 Task: Reply to email with the signature Amy Taylor with the subject 'Question regarding a project' from softage.1@softage.net with the message 'Can you please provide more information about the new HR policies?'
Action: Mouse moved to (1170, 278)
Screenshot: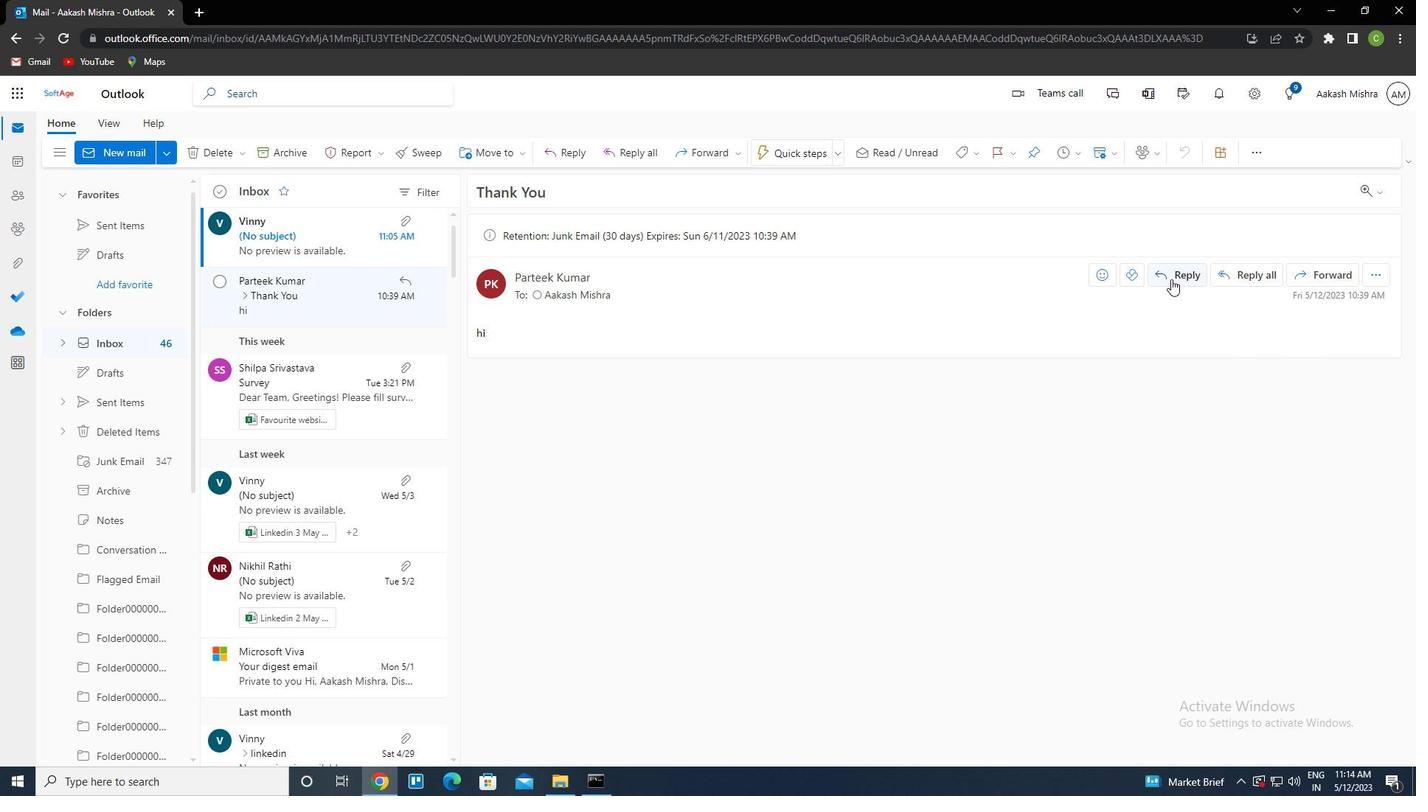 
Action: Mouse pressed left at (1170, 278)
Screenshot: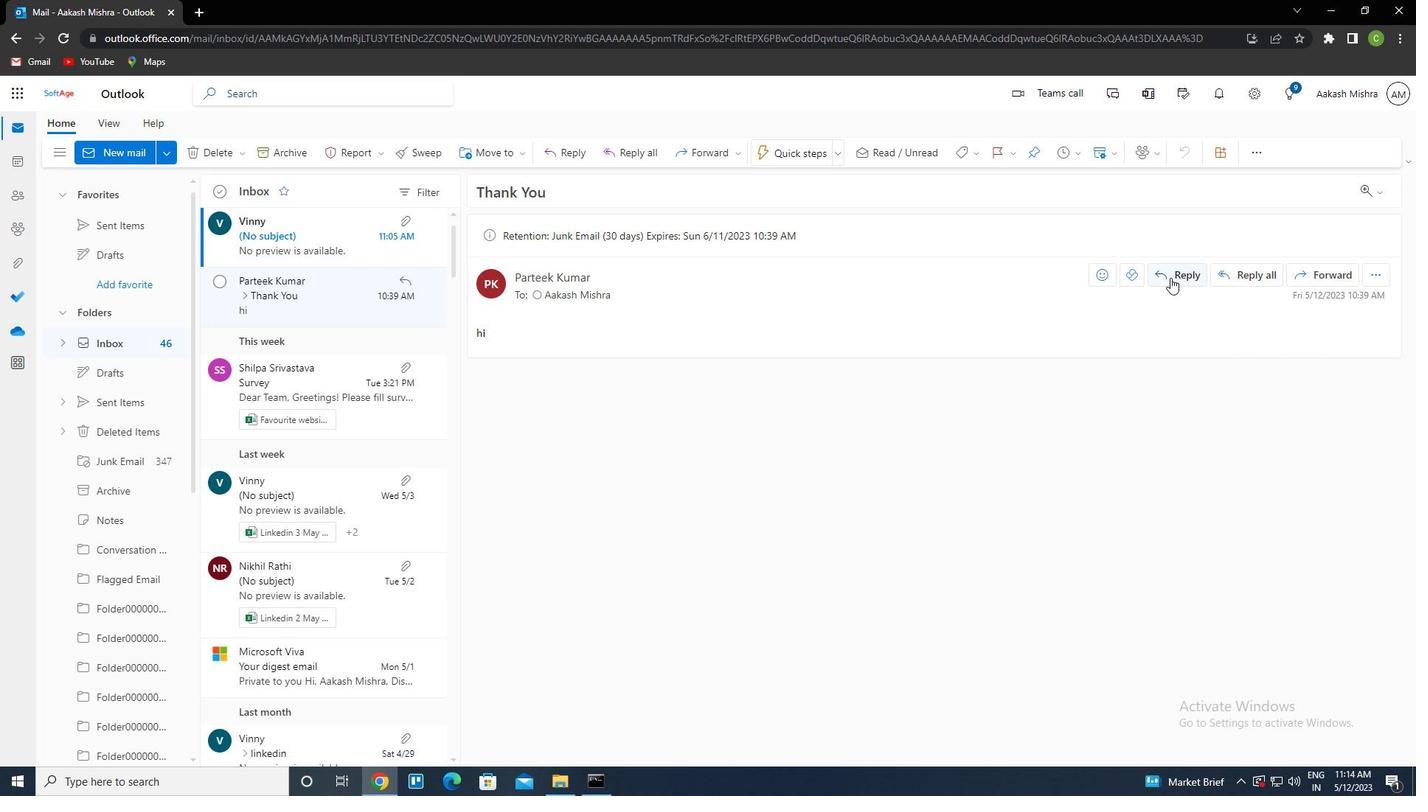 
Action: Mouse moved to (952, 157)
Screenshot: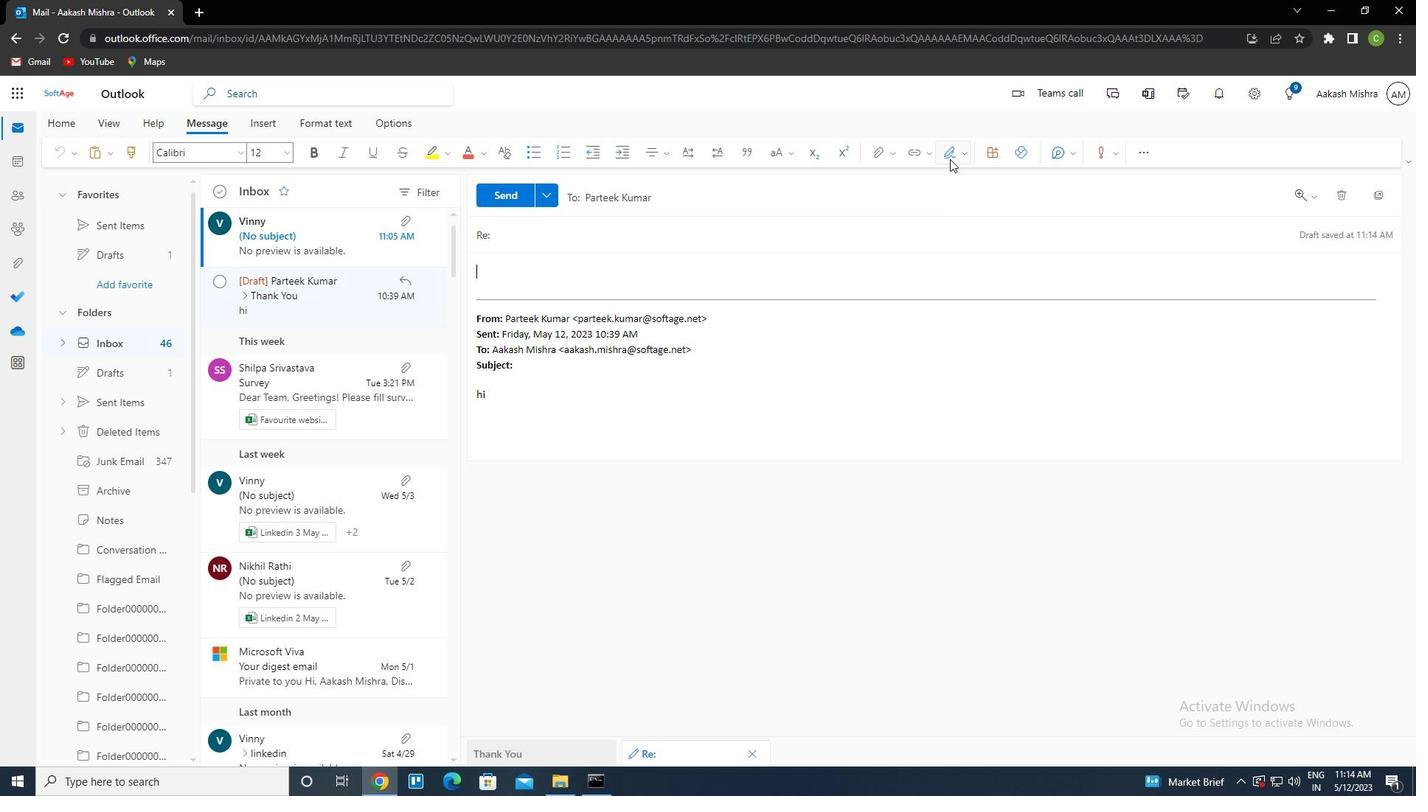 
Action: Mouse pressed left at (952, 157)
Screenshot: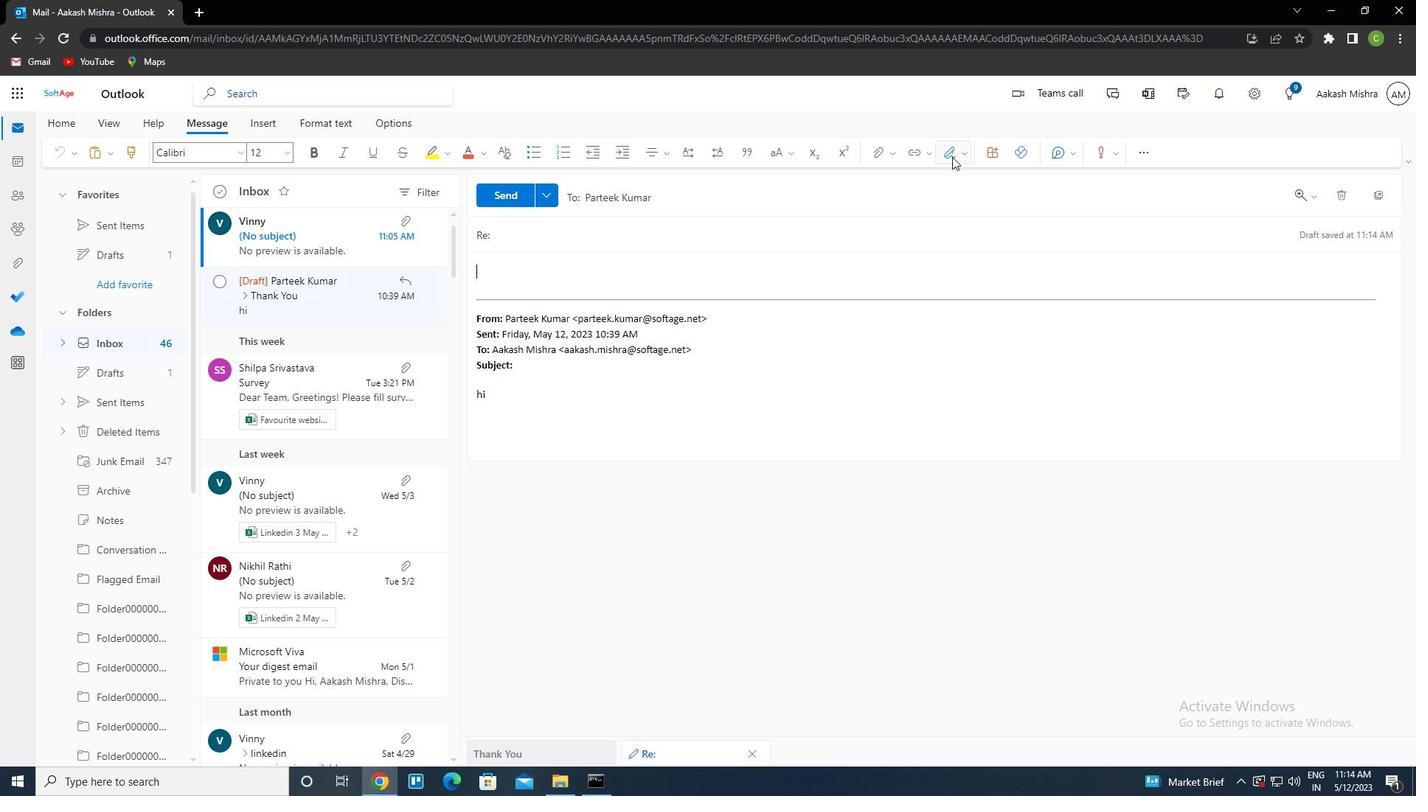 
Action: Mouse moved to (911, 405)
Screenshot: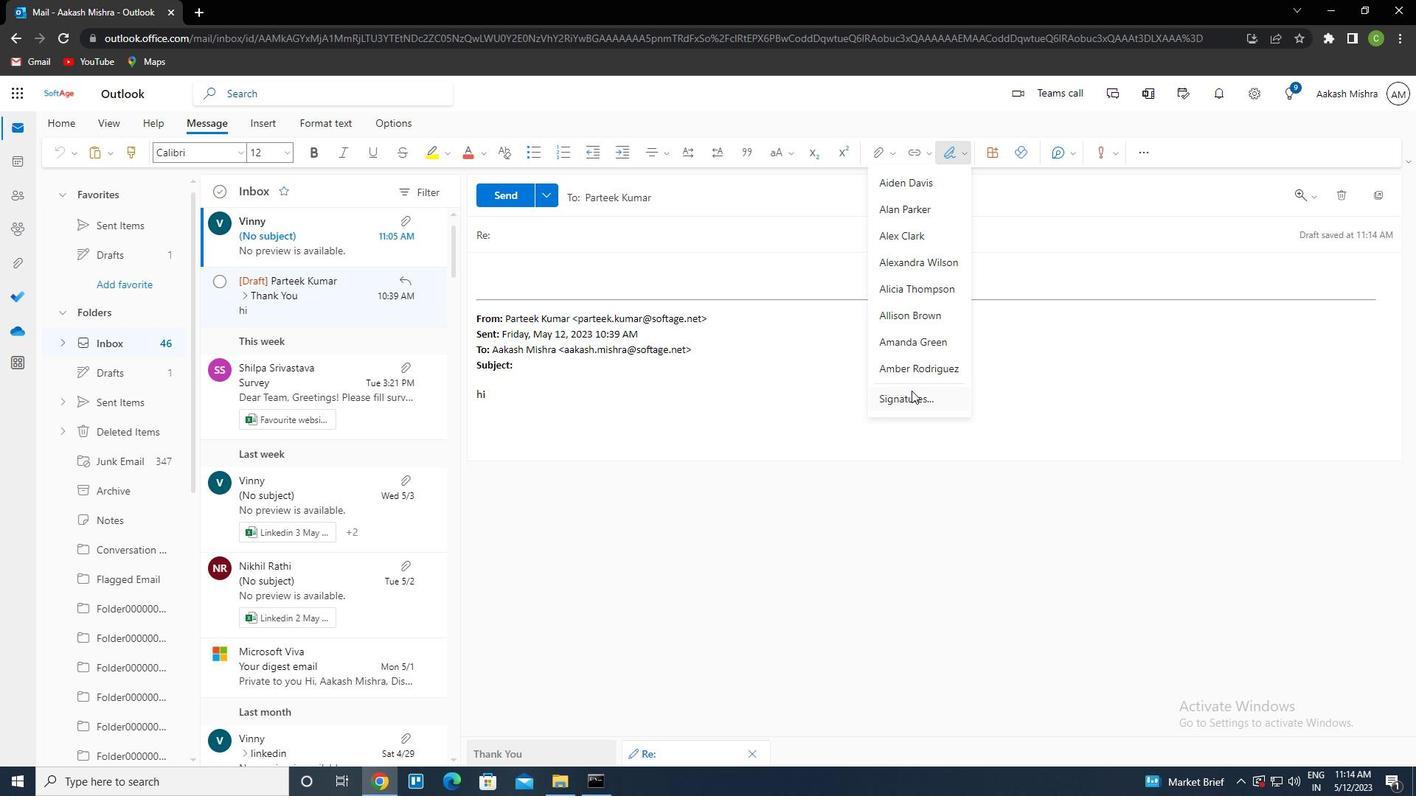 
Action: Mouse pressed left at (911, 405)
Screenshot: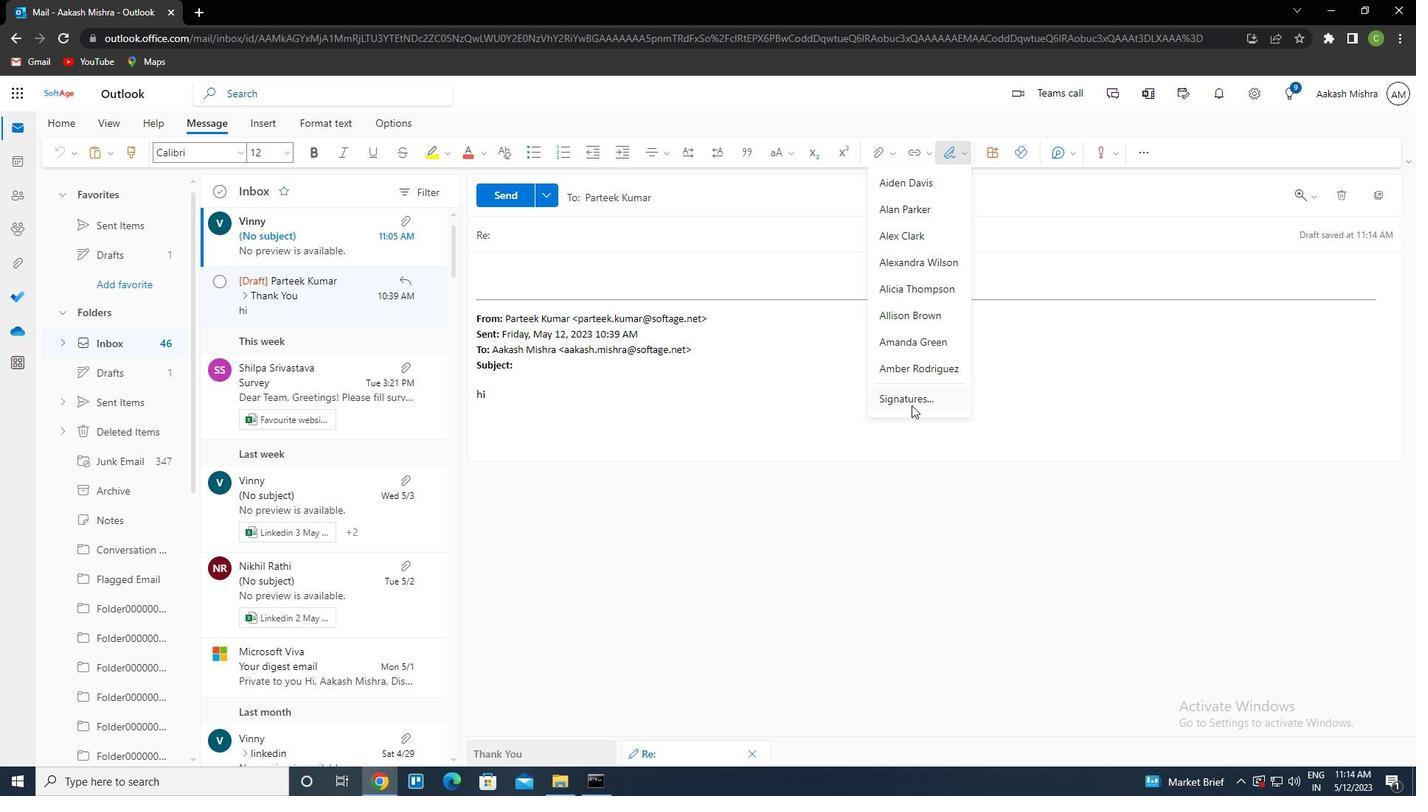 
Action: Mouse moved to (606, 245)
Screenshot: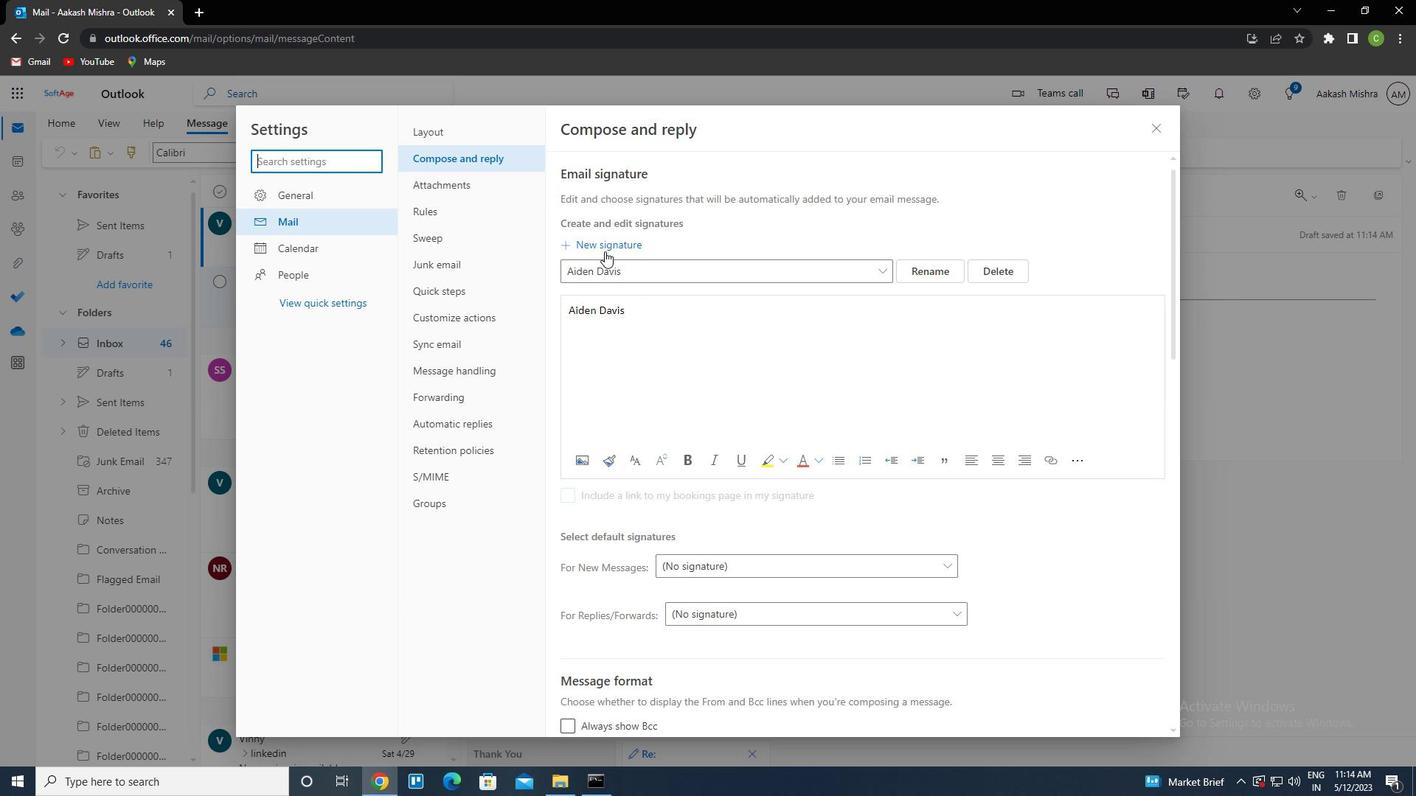 
Action: Mouse pressed left at (606, 245)
Screenshot: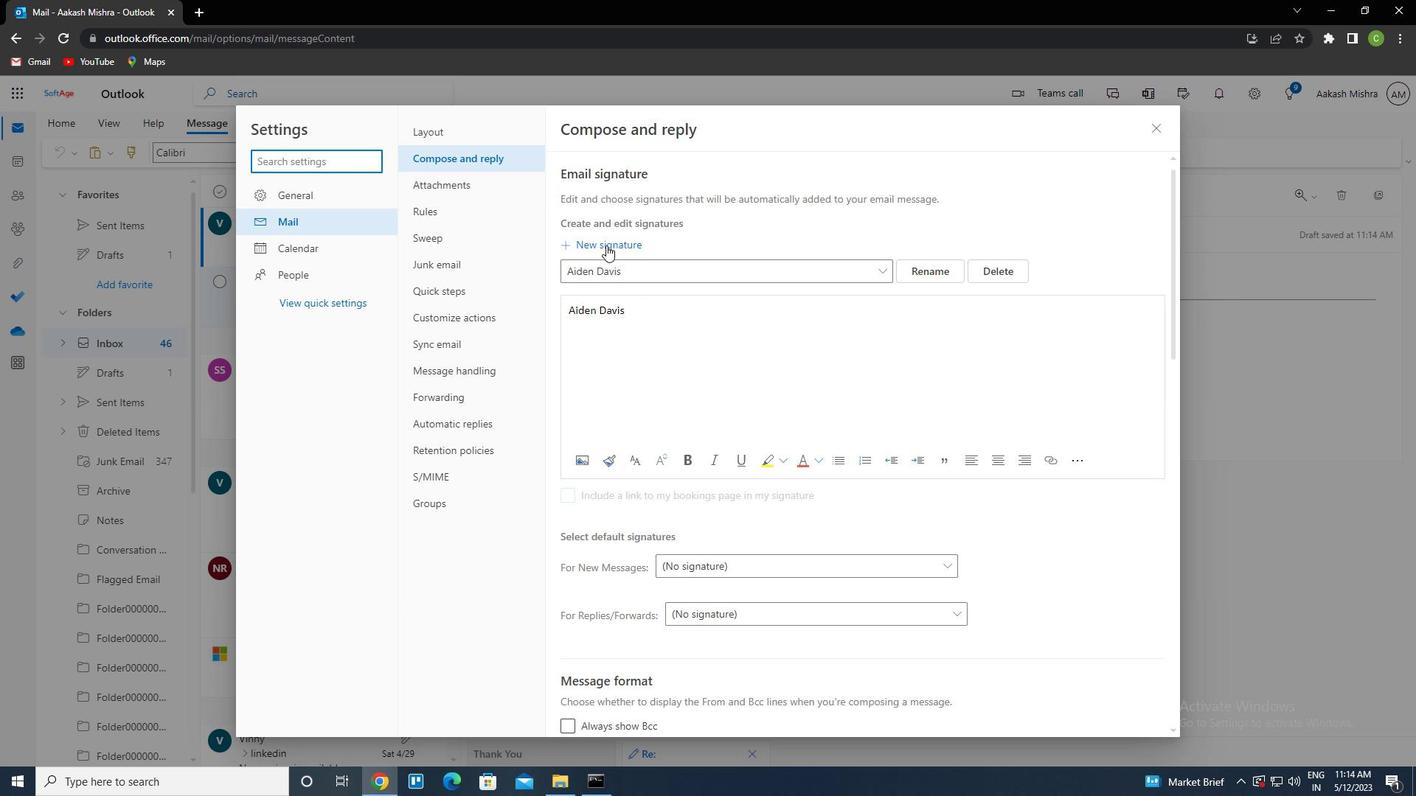 
Action: Mouse moved to (633, 266)
Screenshot: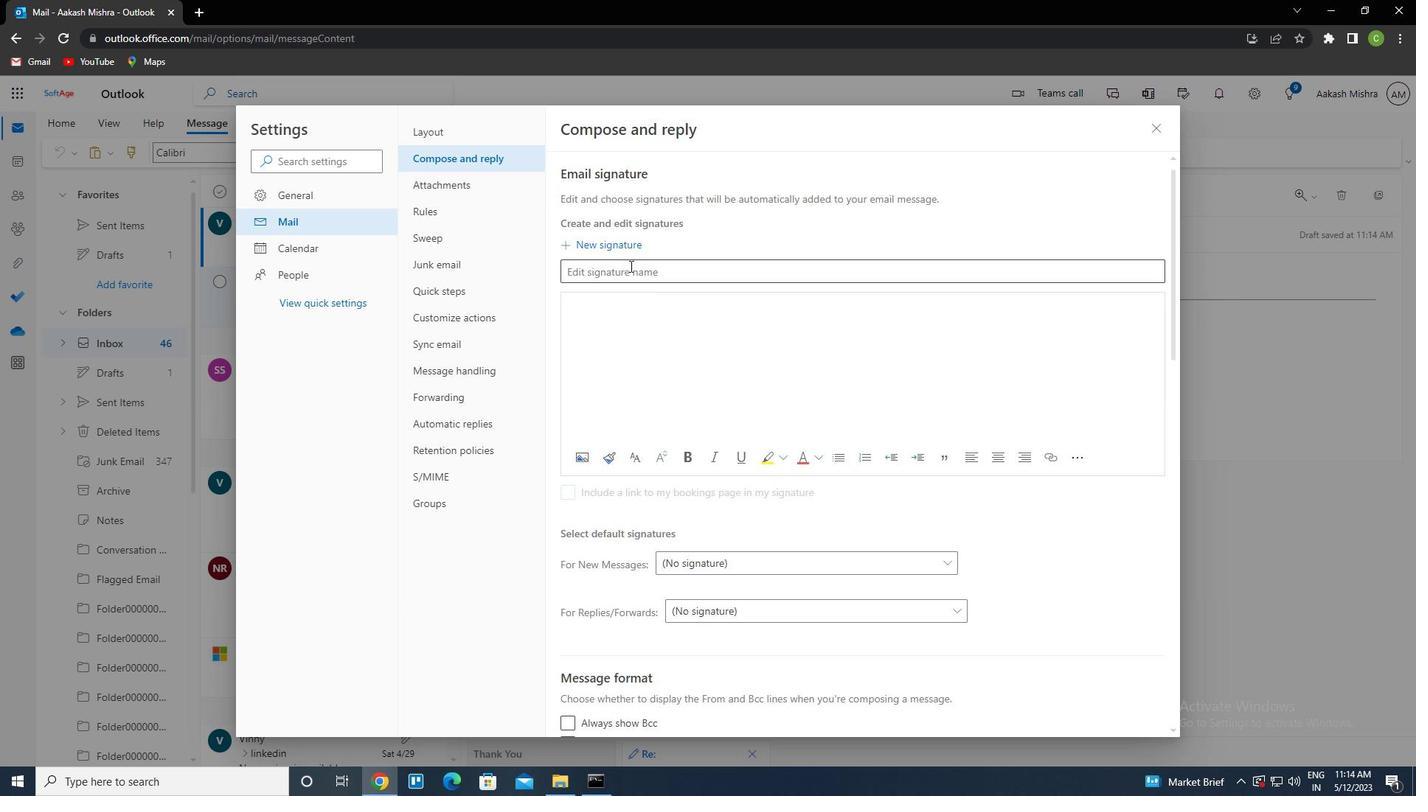 
Action: Mouse pressed left at (633, 266)
Screenshot: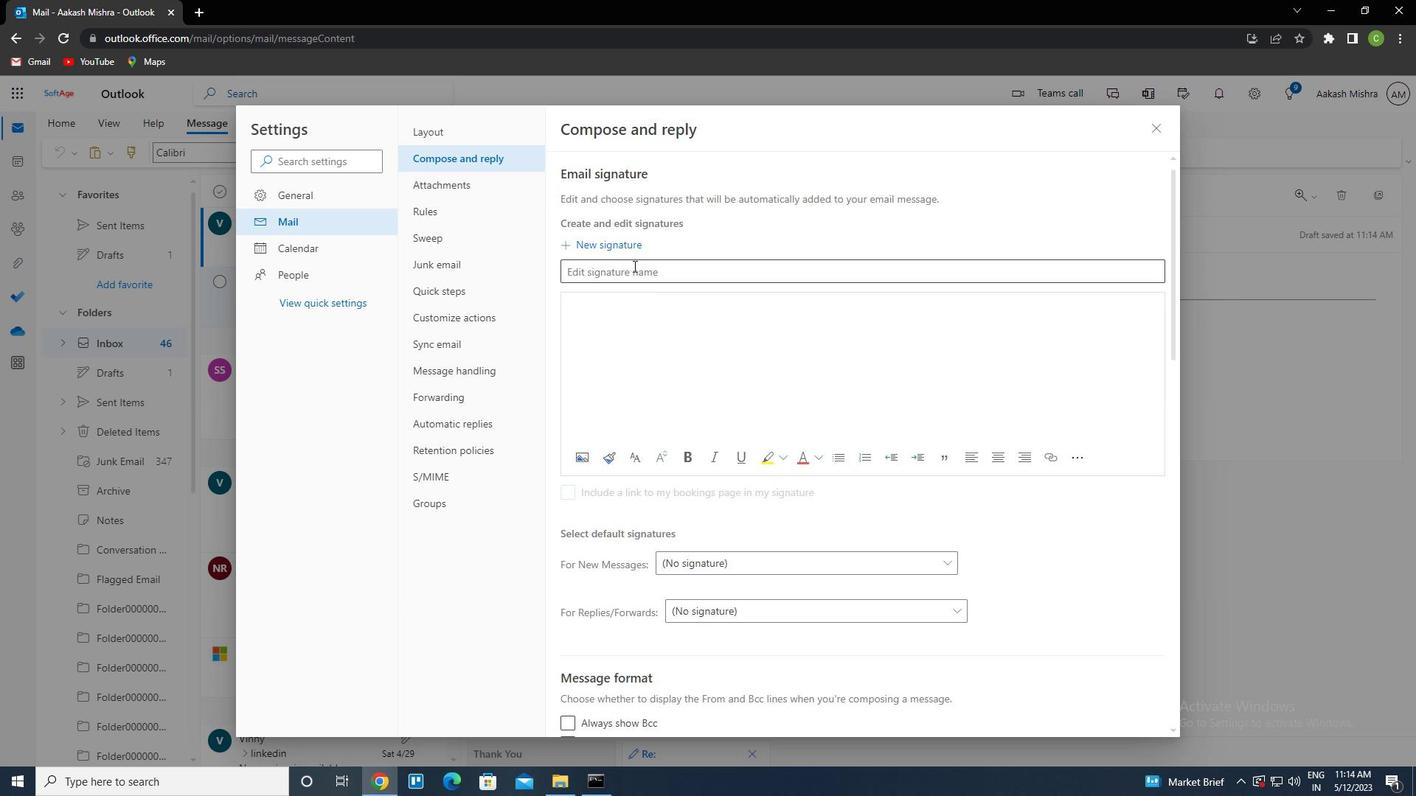 
Action: Key pressed <Key.caps_lock><Key.caps_lock>a<Key.caps_lock>my<Key.space><Key.caps_lock>t<Key.caps_lock>aylor
Screenshot: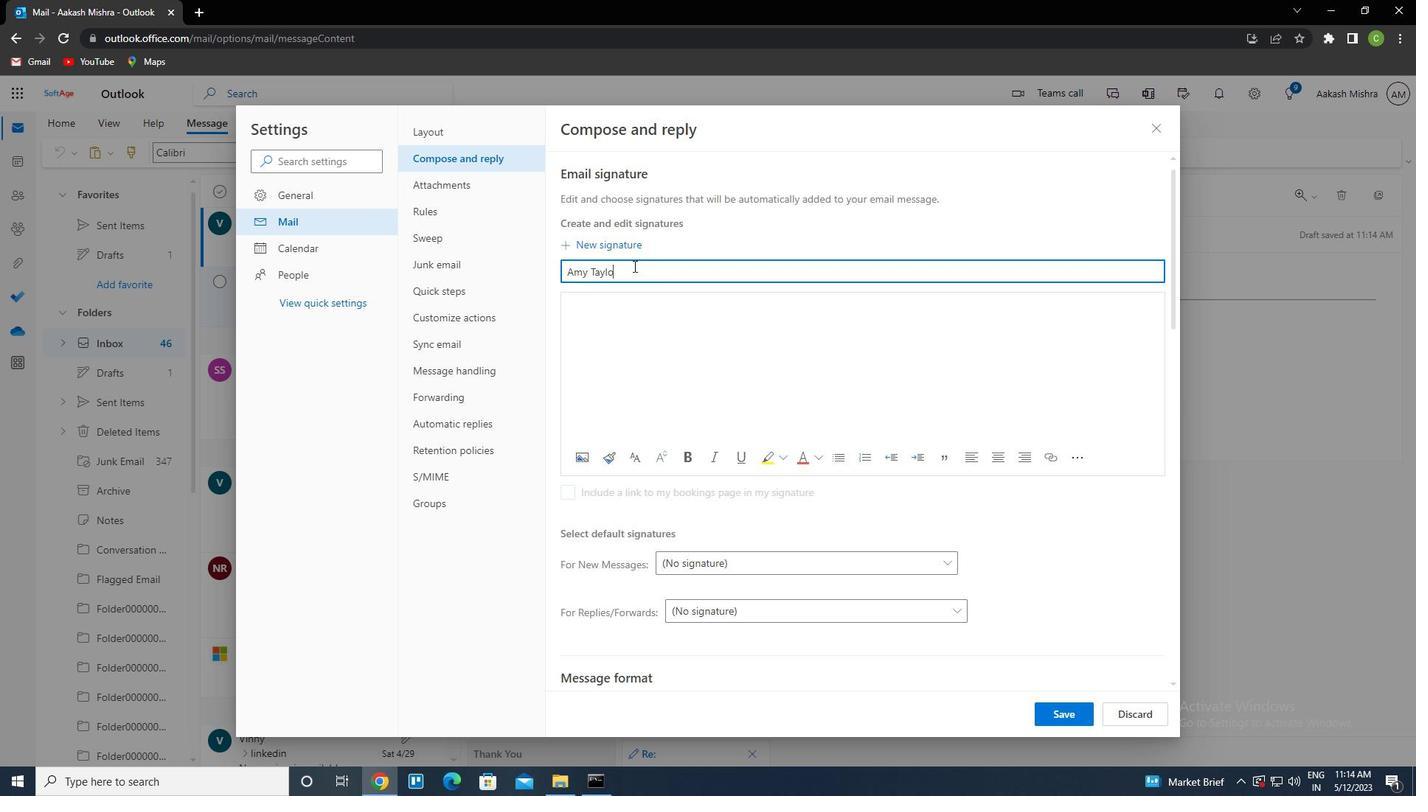 
Action: Mouse moved to (617, 315)
Screenshot: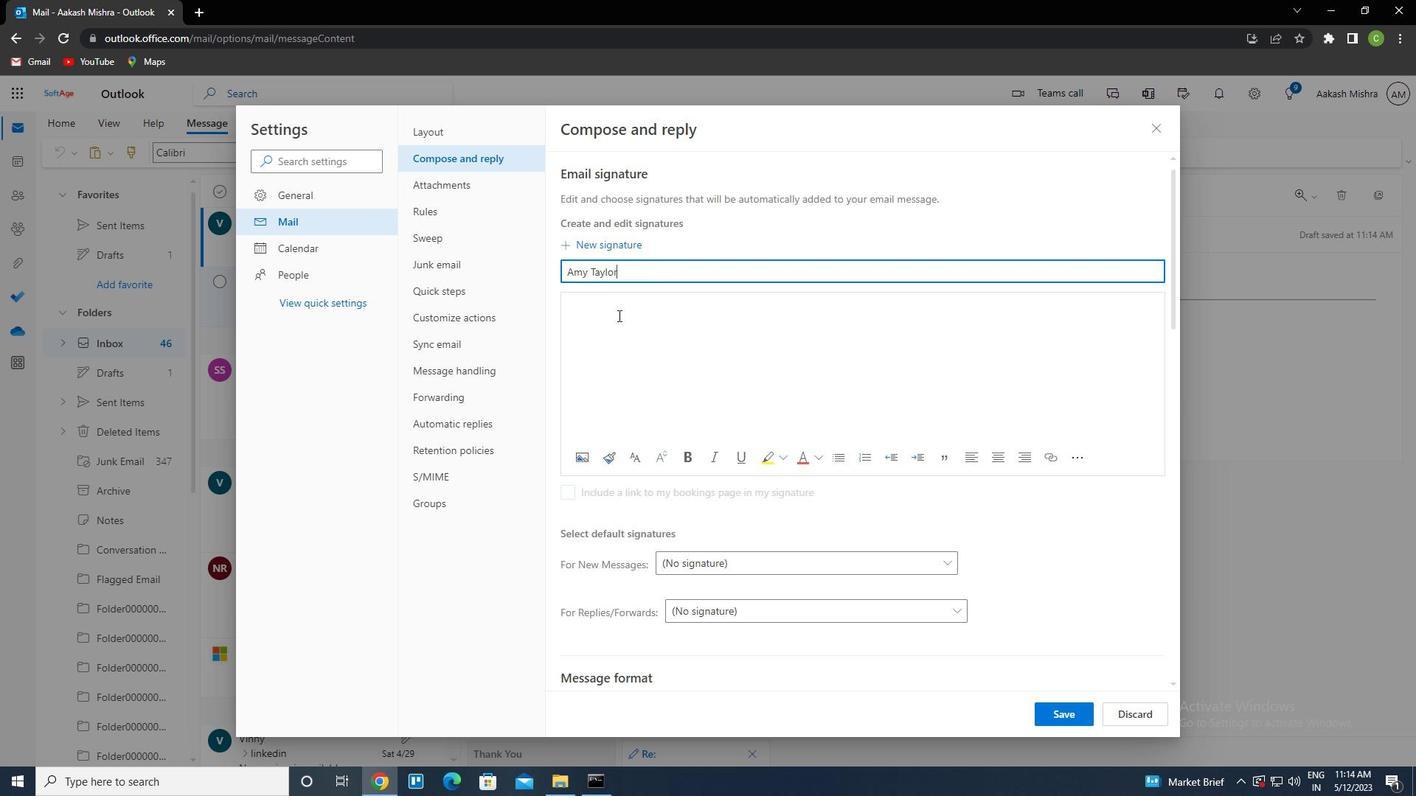 
Action: Mouse pressed left at (617, 315)
Screenshot: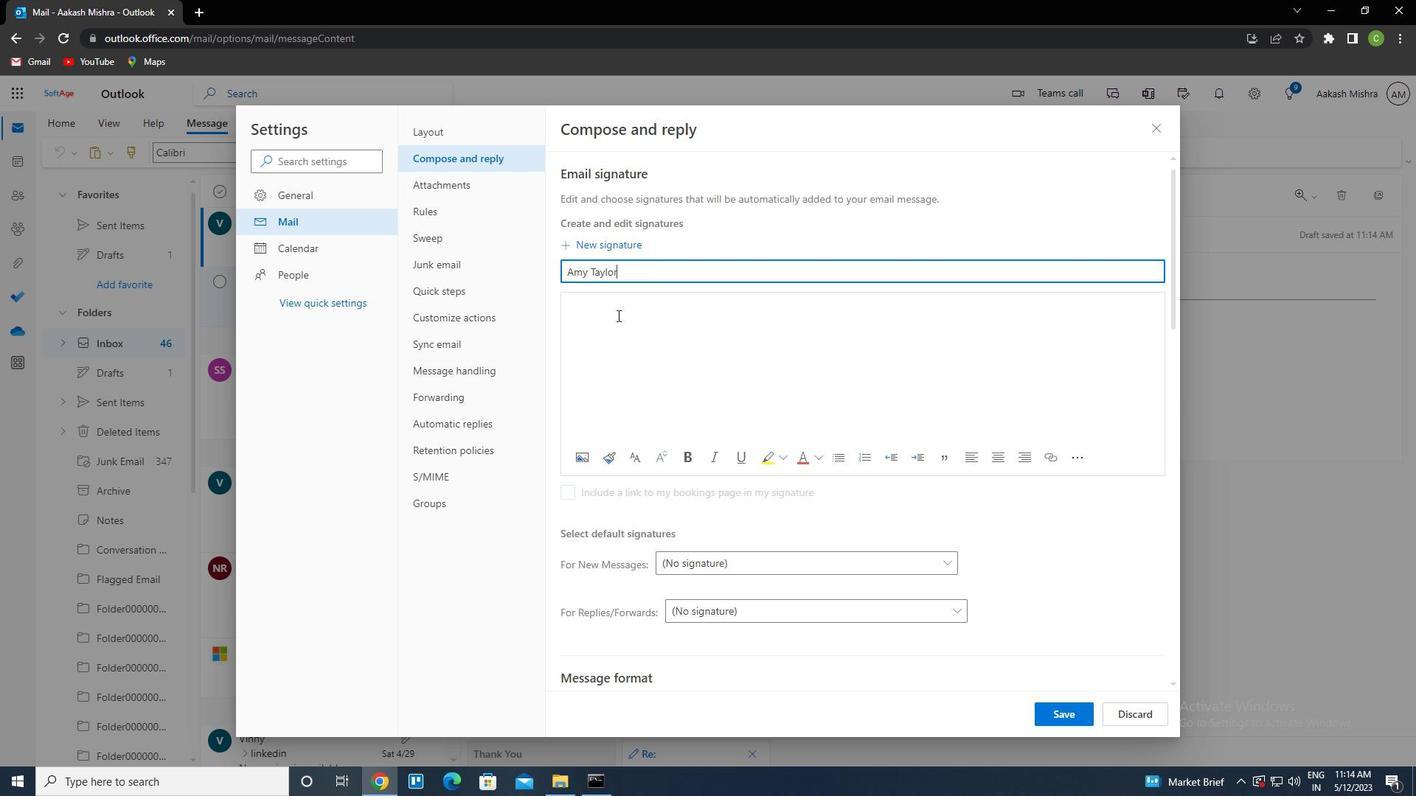 
Action: Key pressed <Key.caps_lock>a<Key.caps_lock>my<Key.space><Key.caps_lock>t<Key.caps_lock>aylor
Screenshot: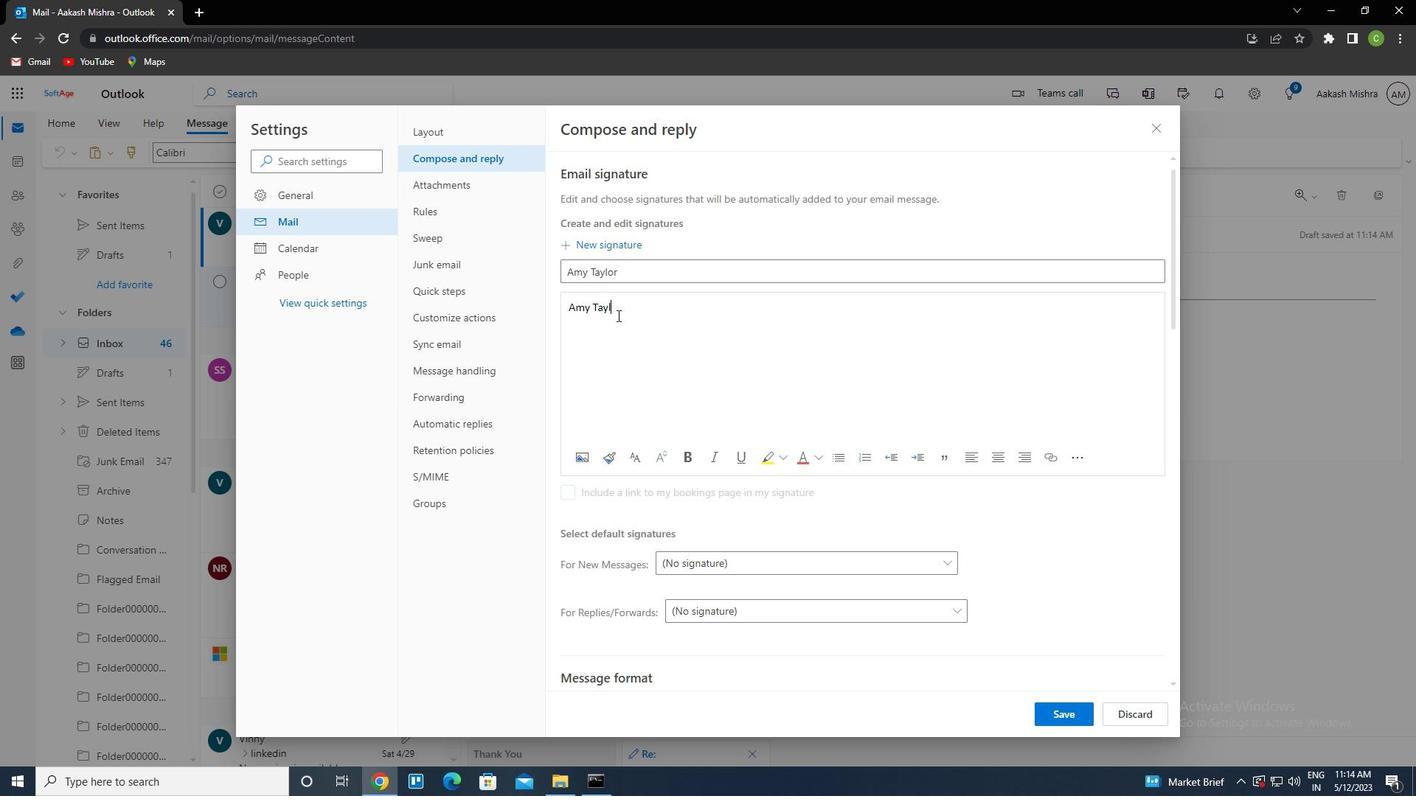 
Action: Mouse moved to (1063, 715)
Screenshot: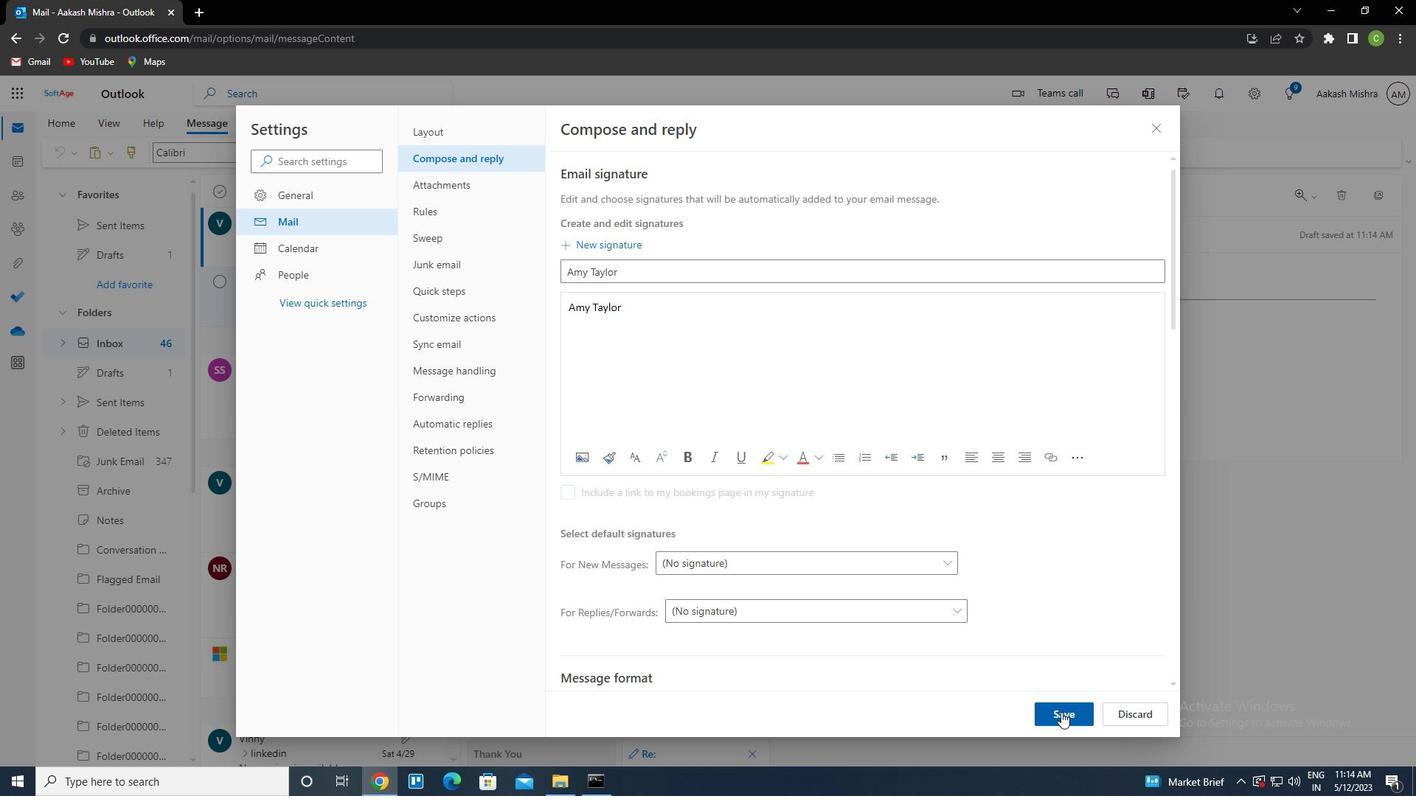 
Action: Mouse pressed left at (1063, 715)
Screenshot: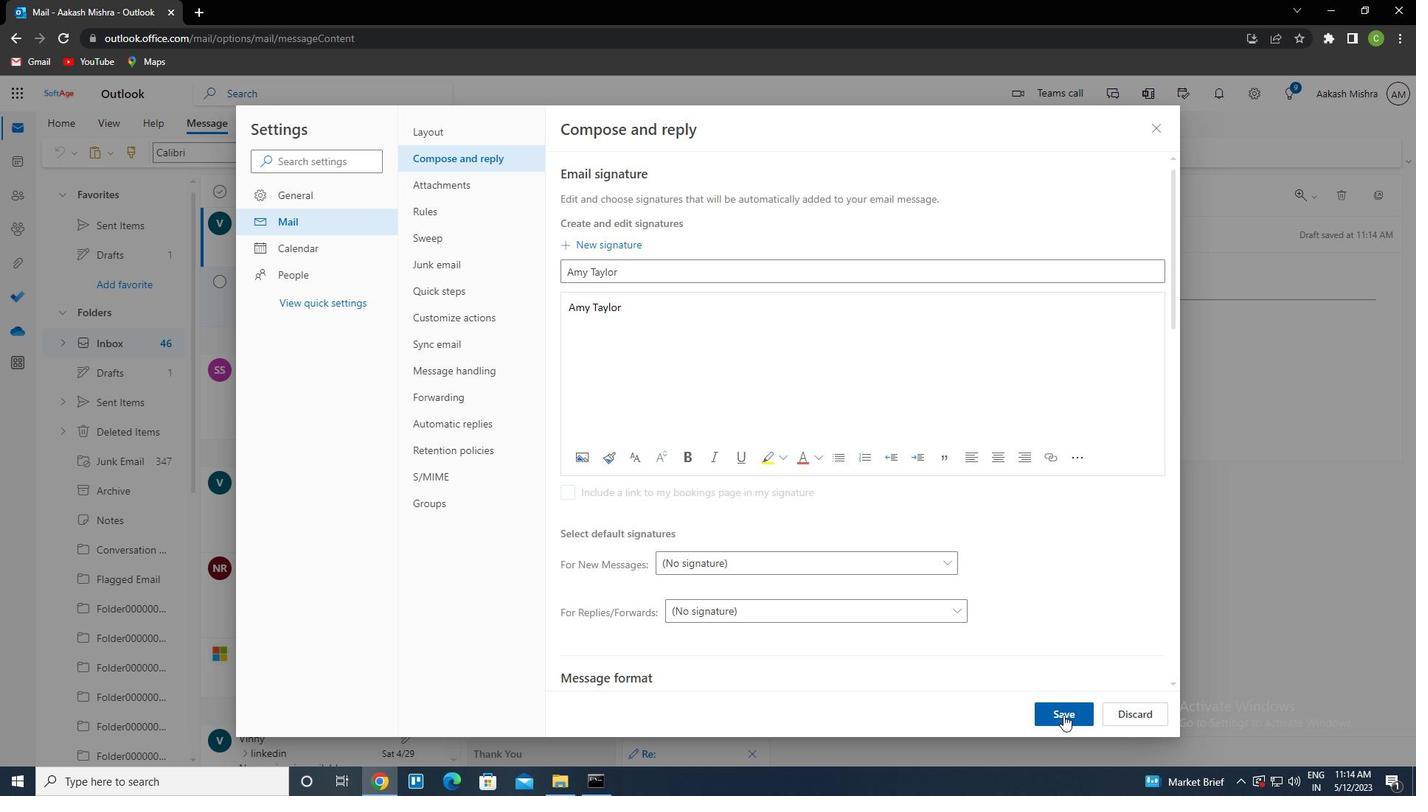 
Action: Mouse moved to (1153, 129)
Screenshot: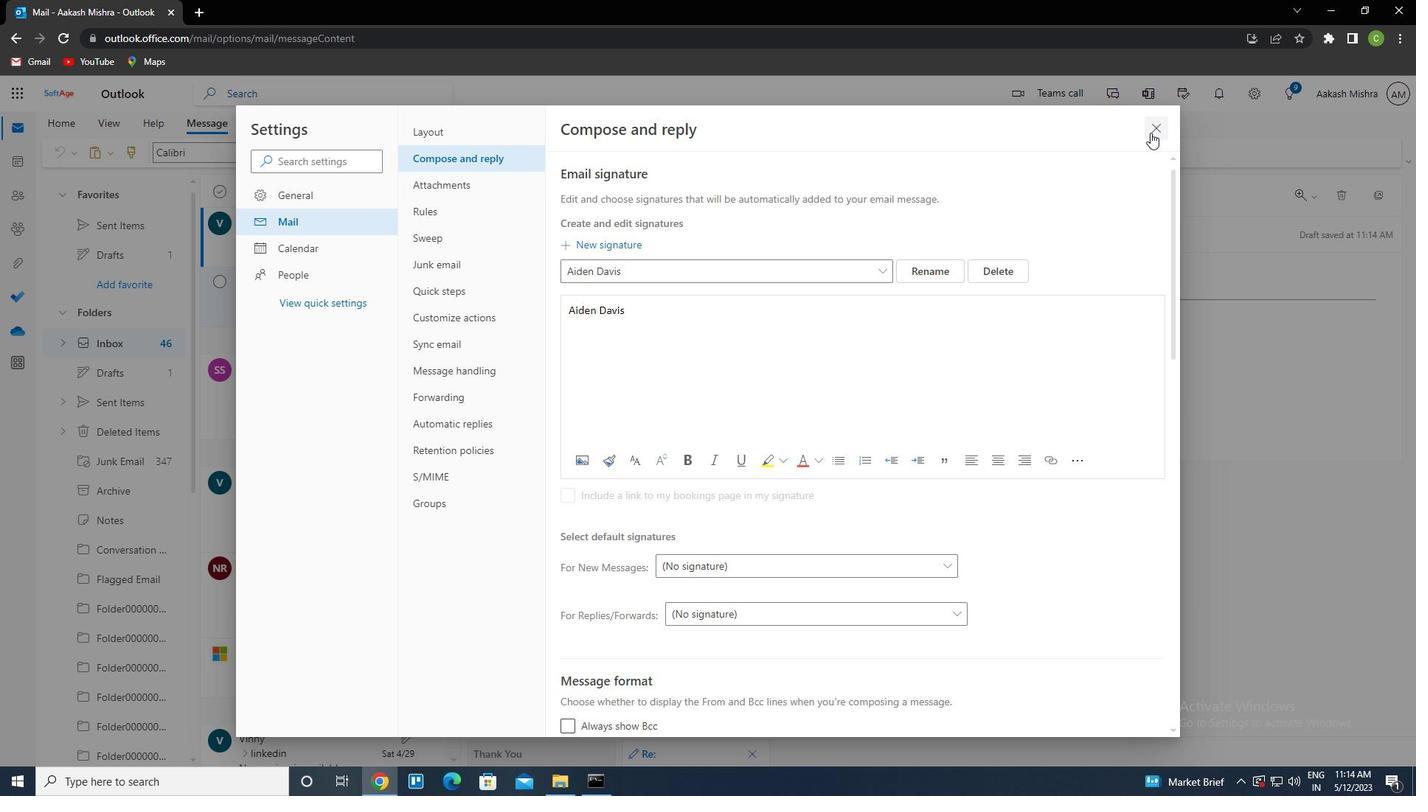 
Action: Mouse pressed left at (1153, 129)
Screenshot: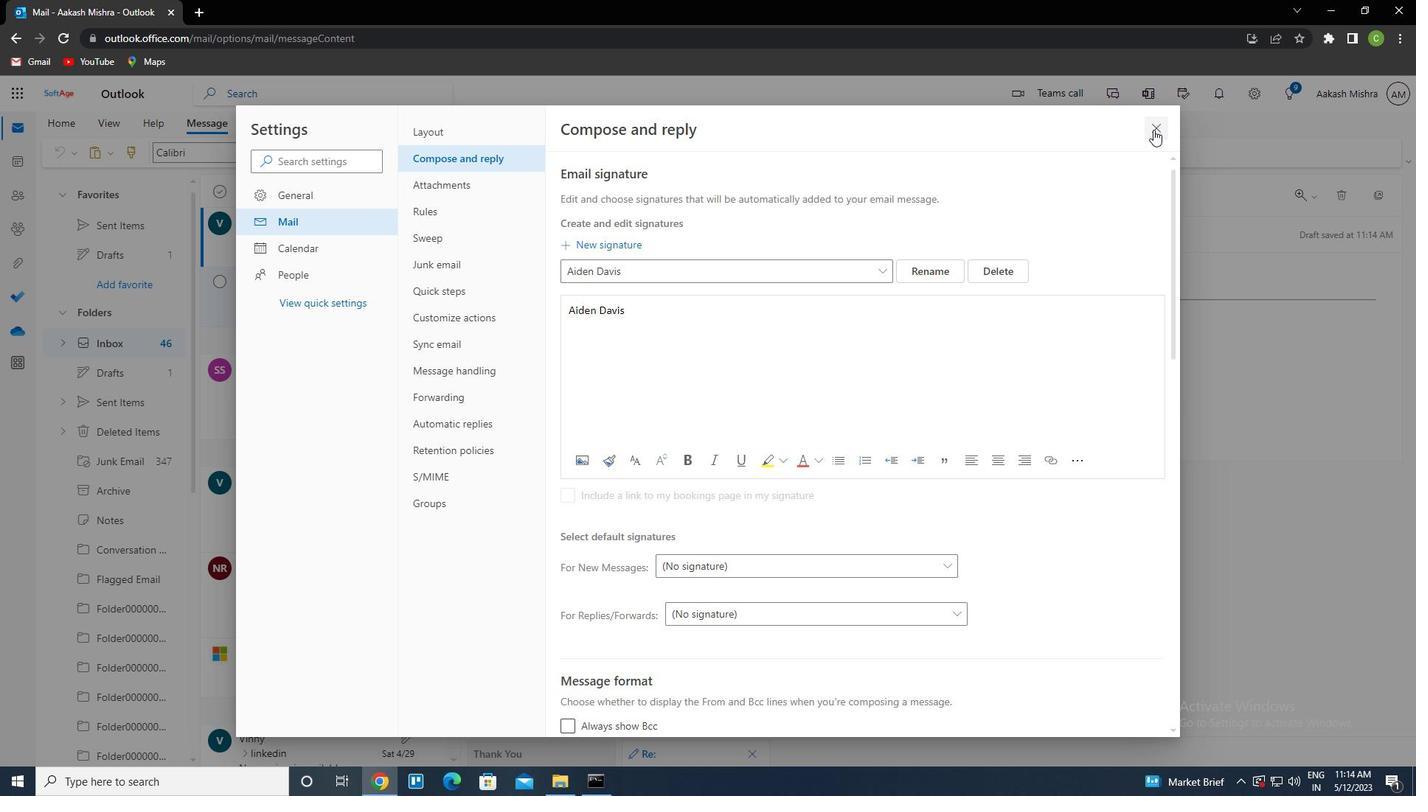 
Action: Mouse moved to (950, 149)
Screenshot: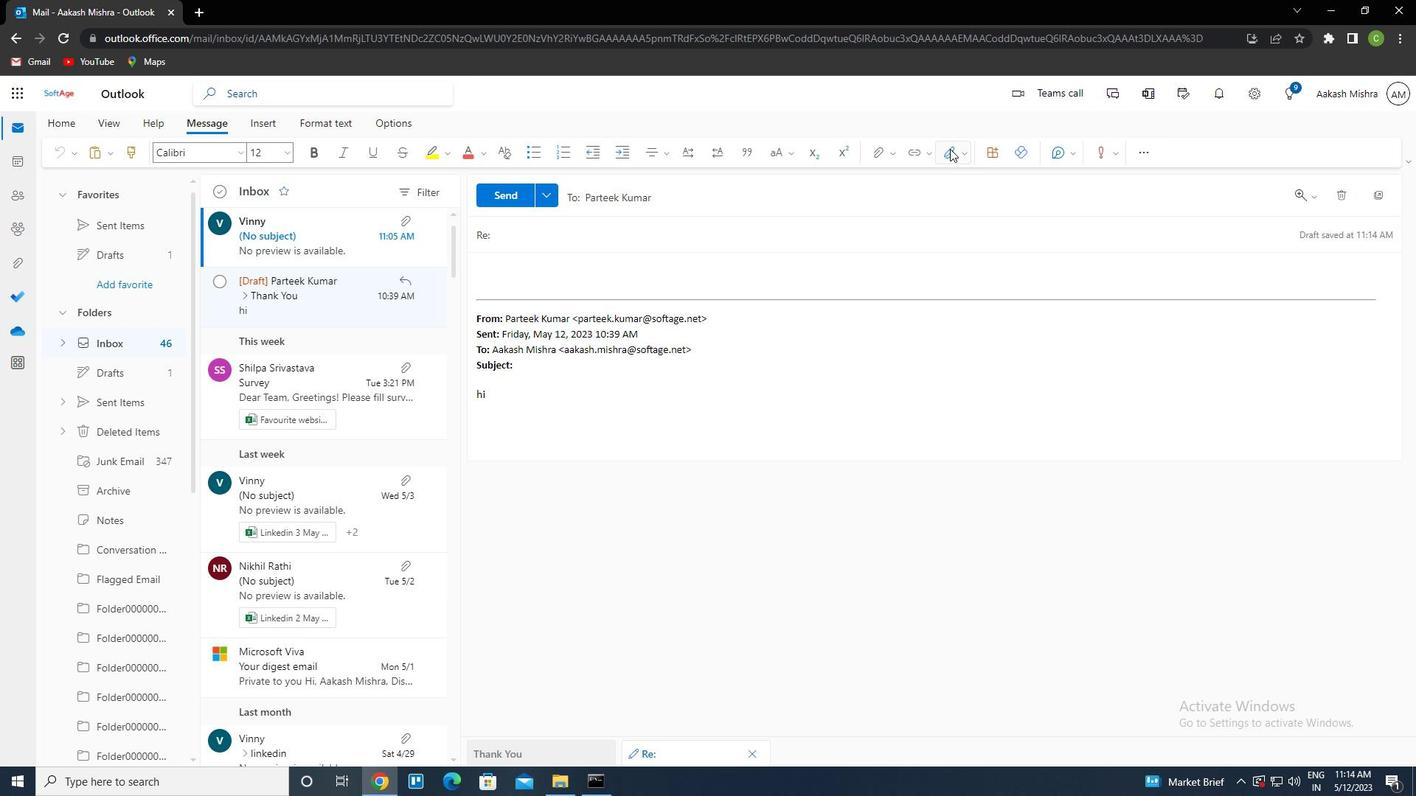 
Action: Mouse pressed left at (950, 149)
Screenshot: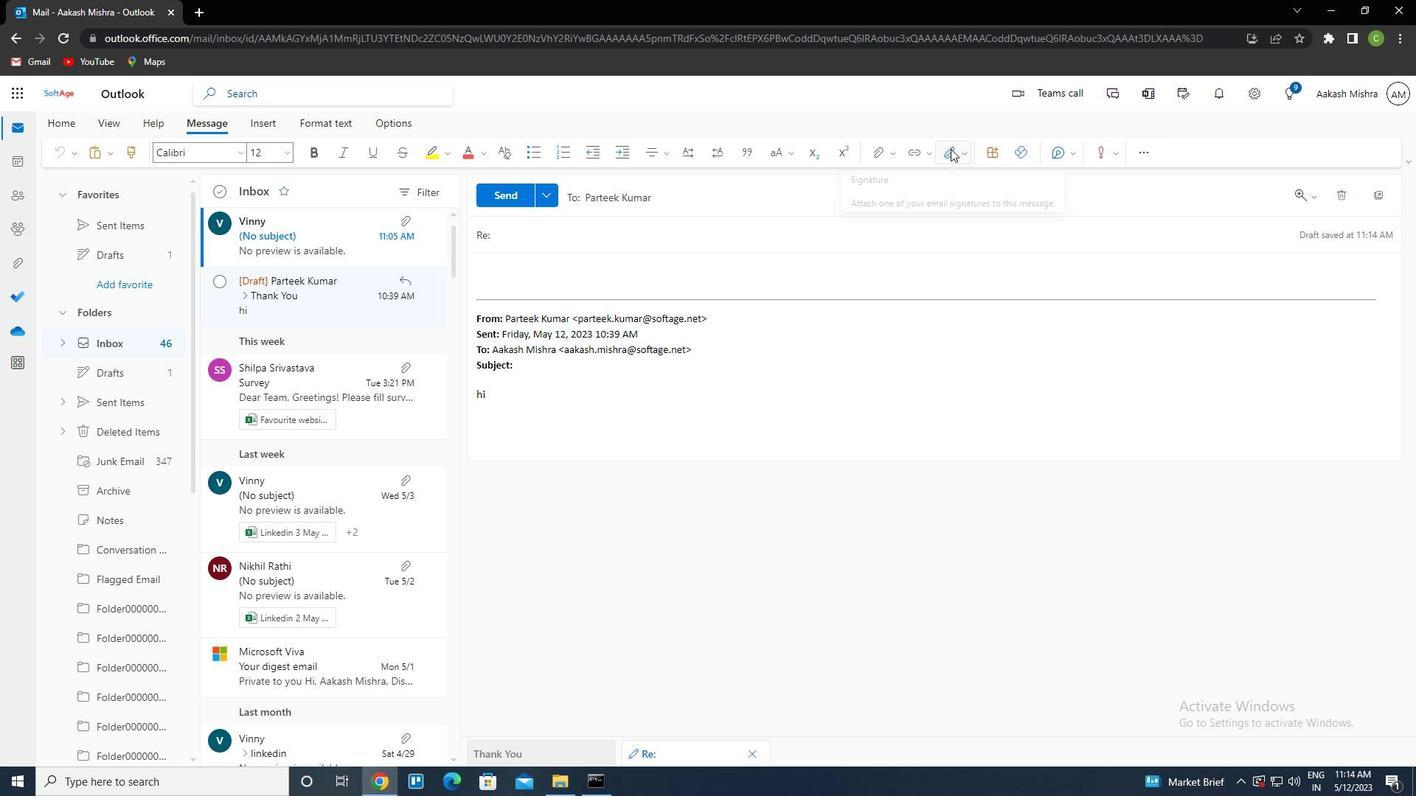 
Action: Mouse moved to (913, 402)
Screenshot: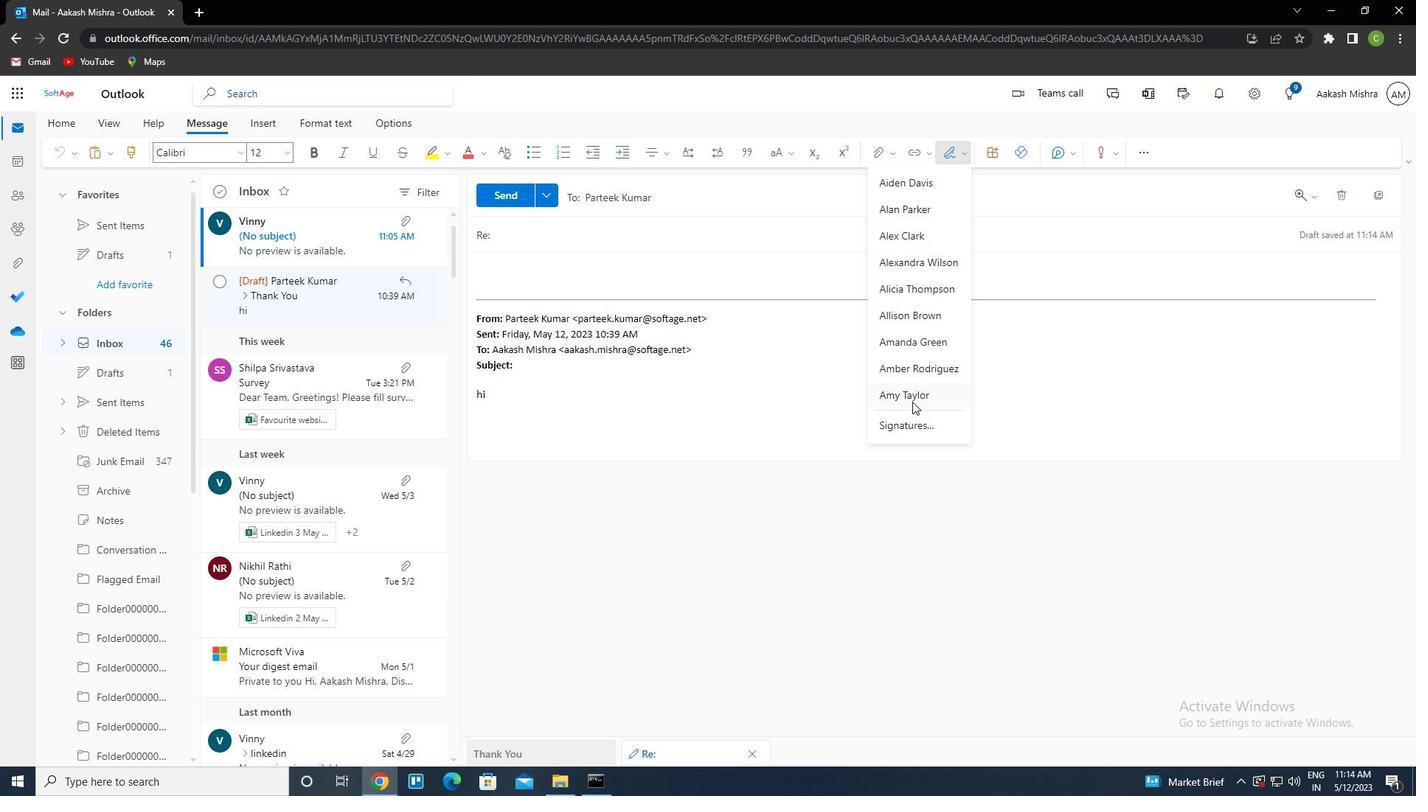 
Action: Mouse pressed left at (913, 402)
Screenshot: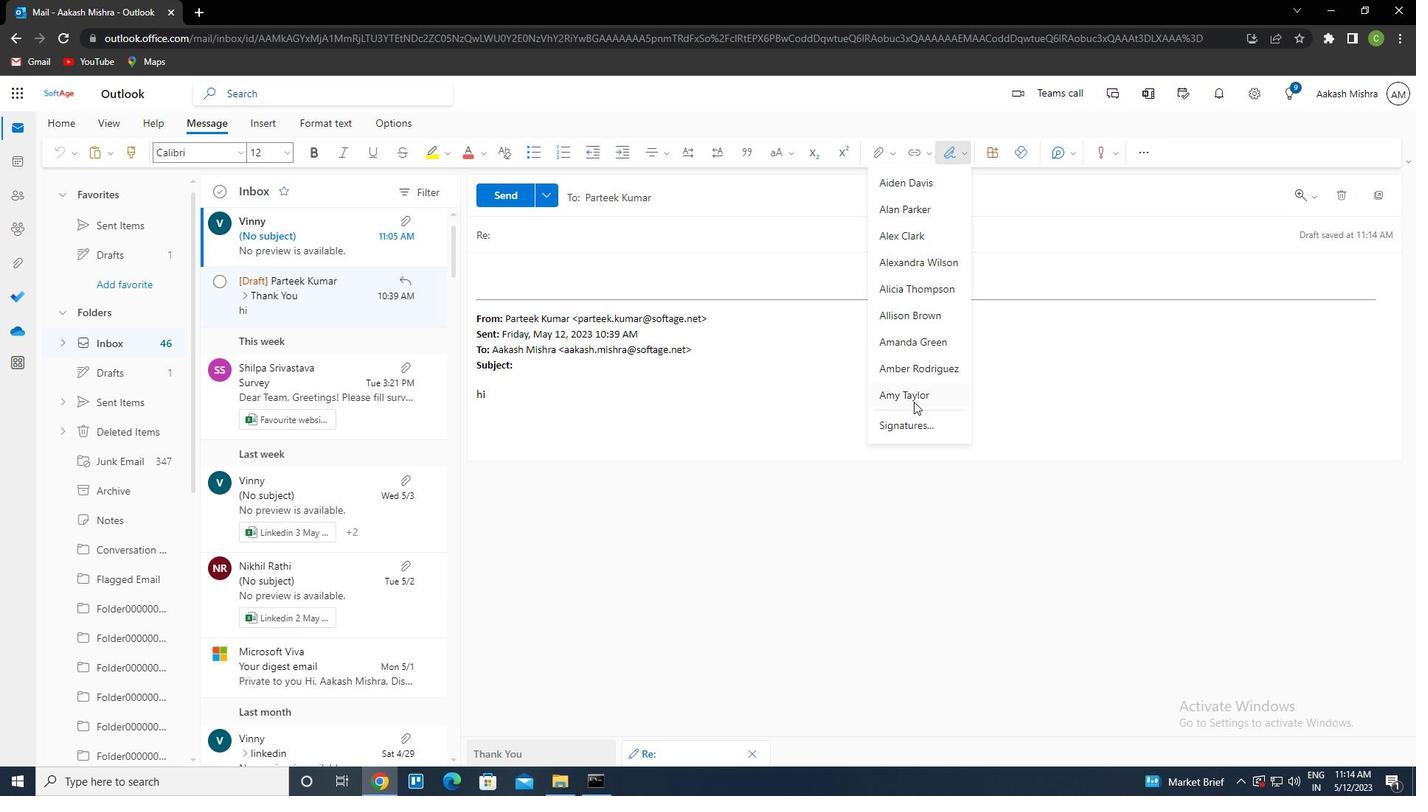 
Action: Mouse moved to (554, 282)
Screenshot: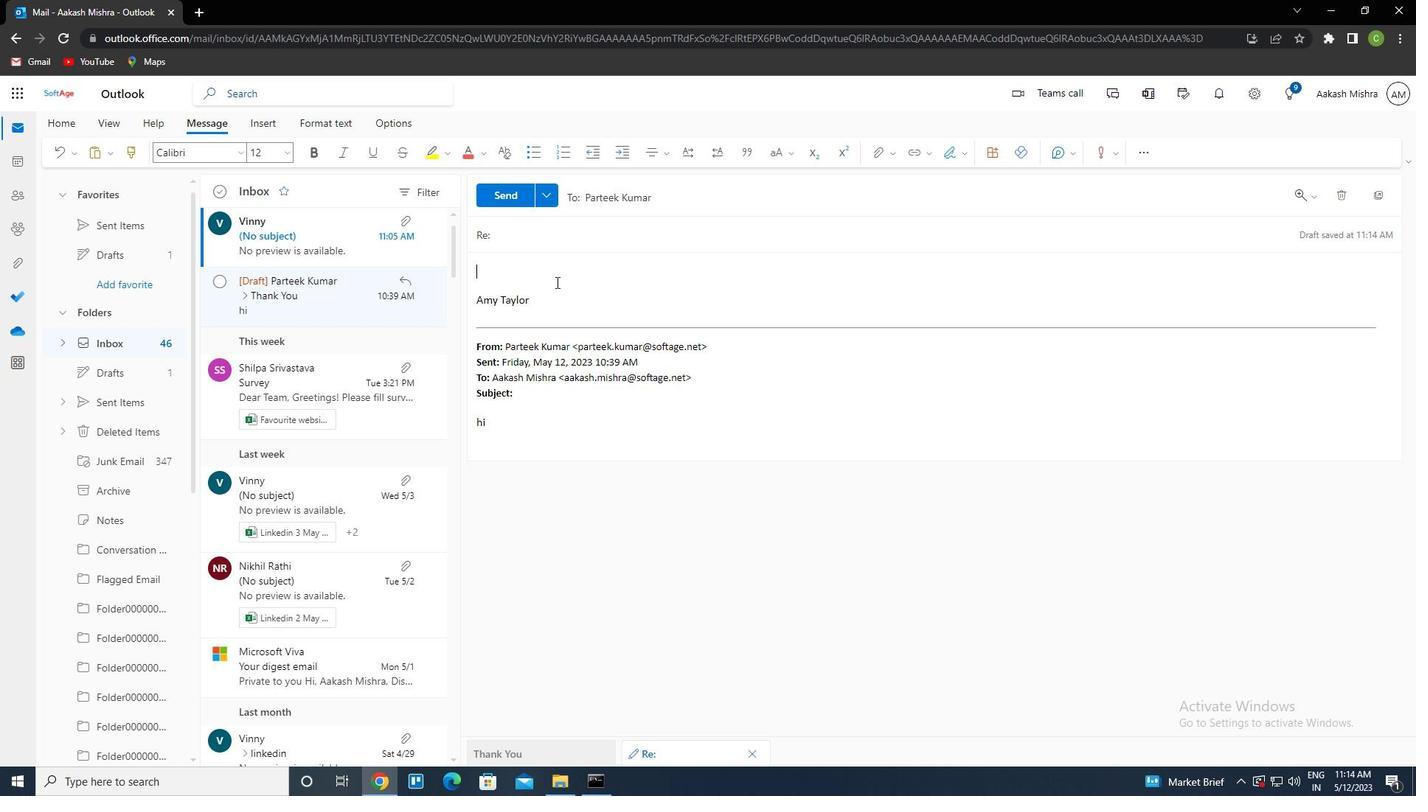 
Action: Key pressed <Key.caps_lock>
Screenshot: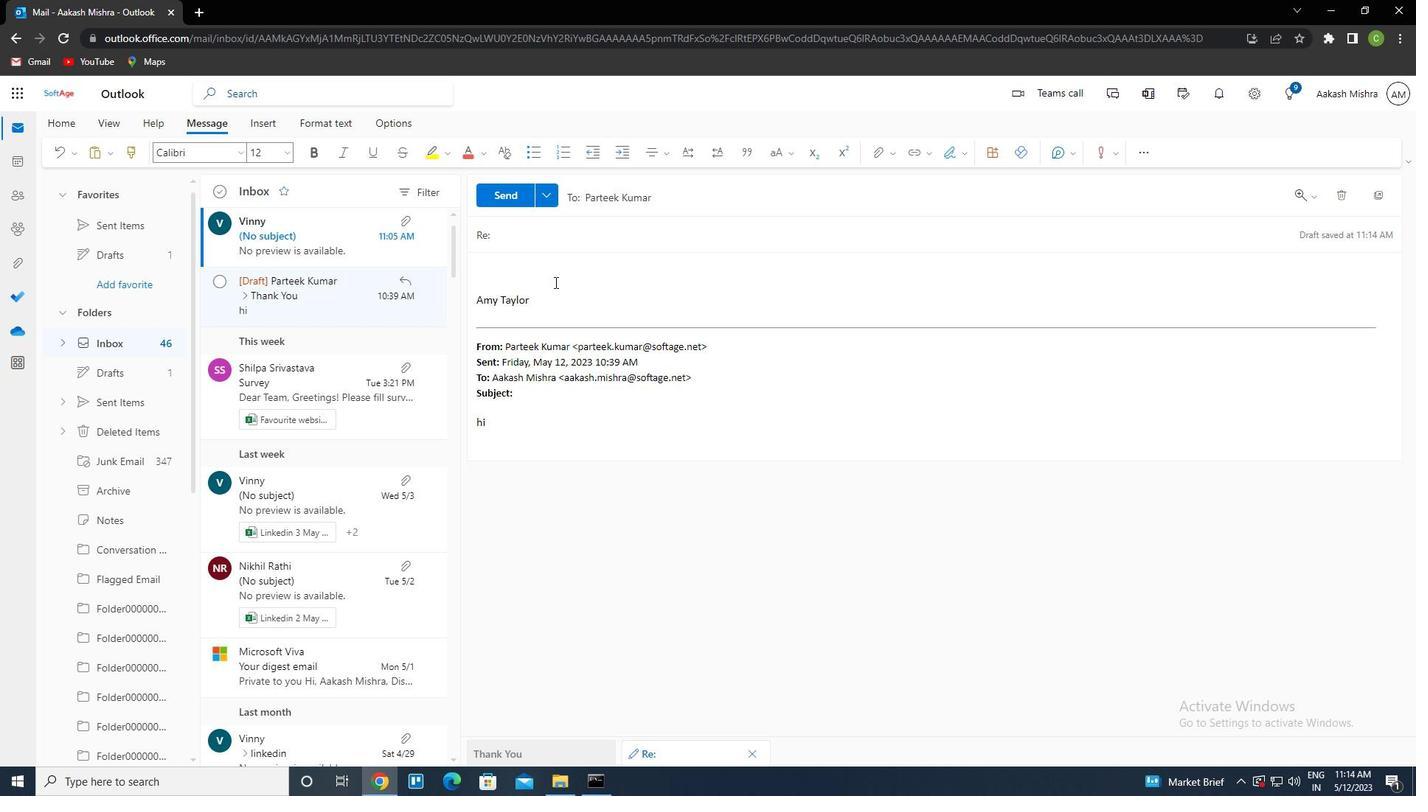 
Action: Mouse moved to (504, 235)
Screenshot: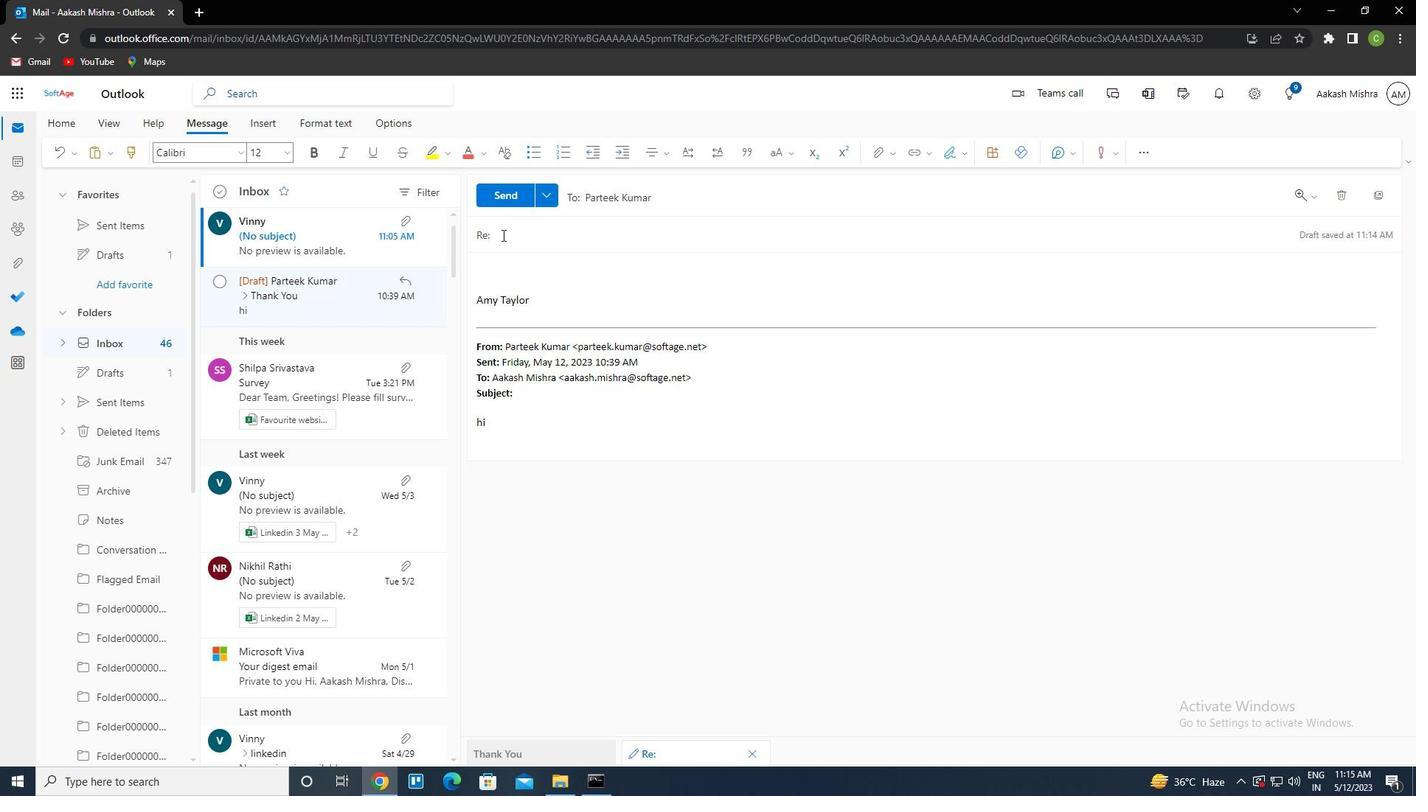 
Action: Mouse pressed left at (504, 235)
Screenshot: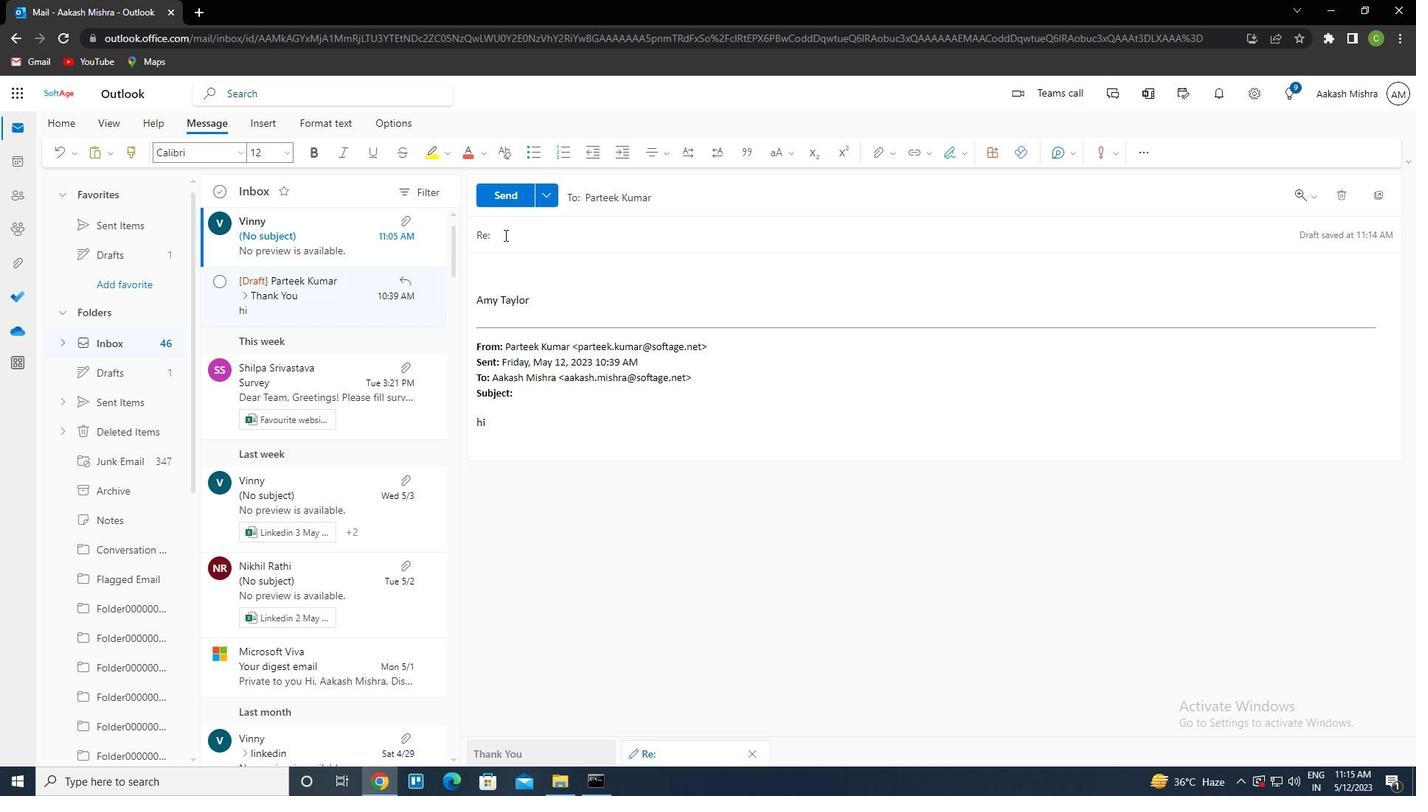 
Action: Key pressed q<Key.caps_lock>uestion<Key.space>regarding<Key.space>a<Key.space>project
Screenshot: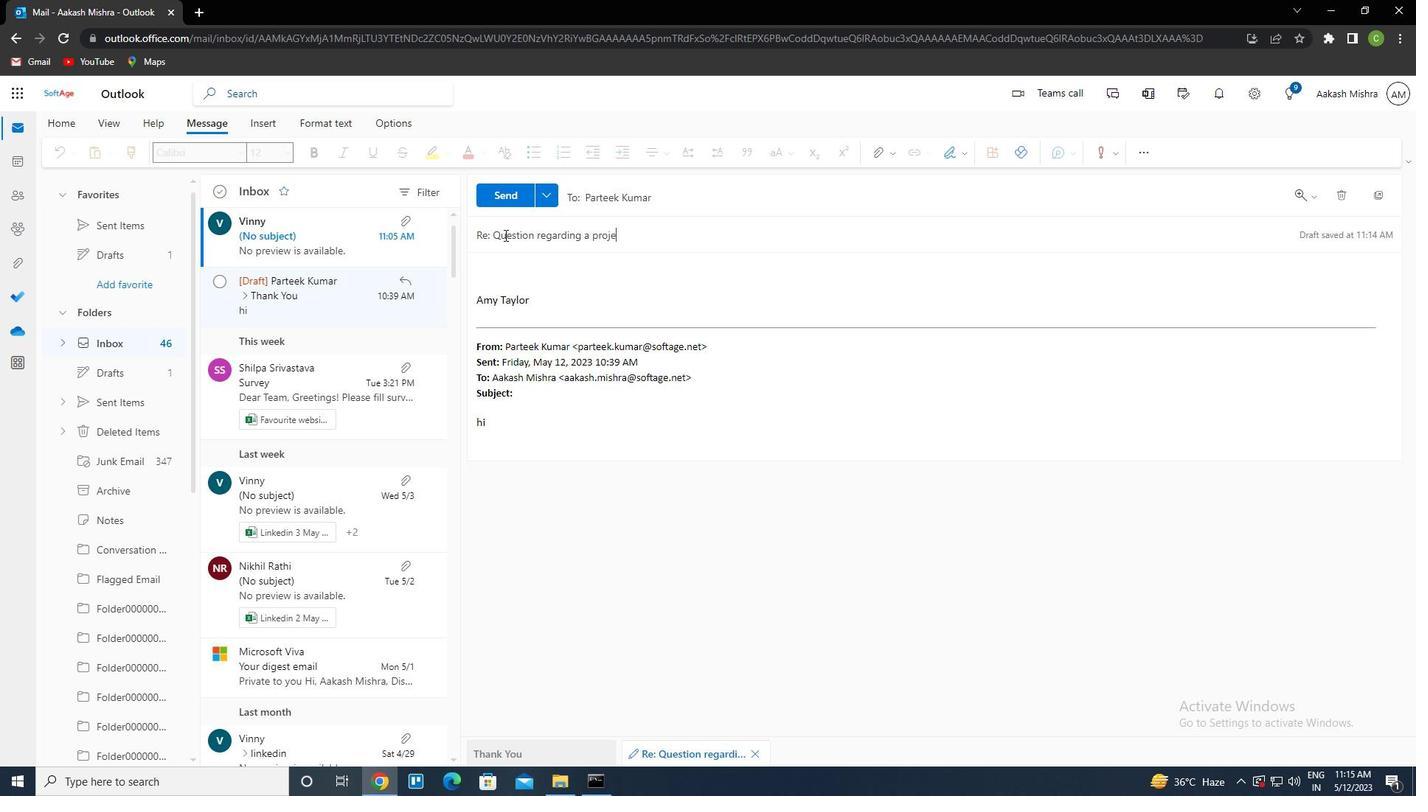 
Action: Mouse moved to (528, 266)
Screenshot: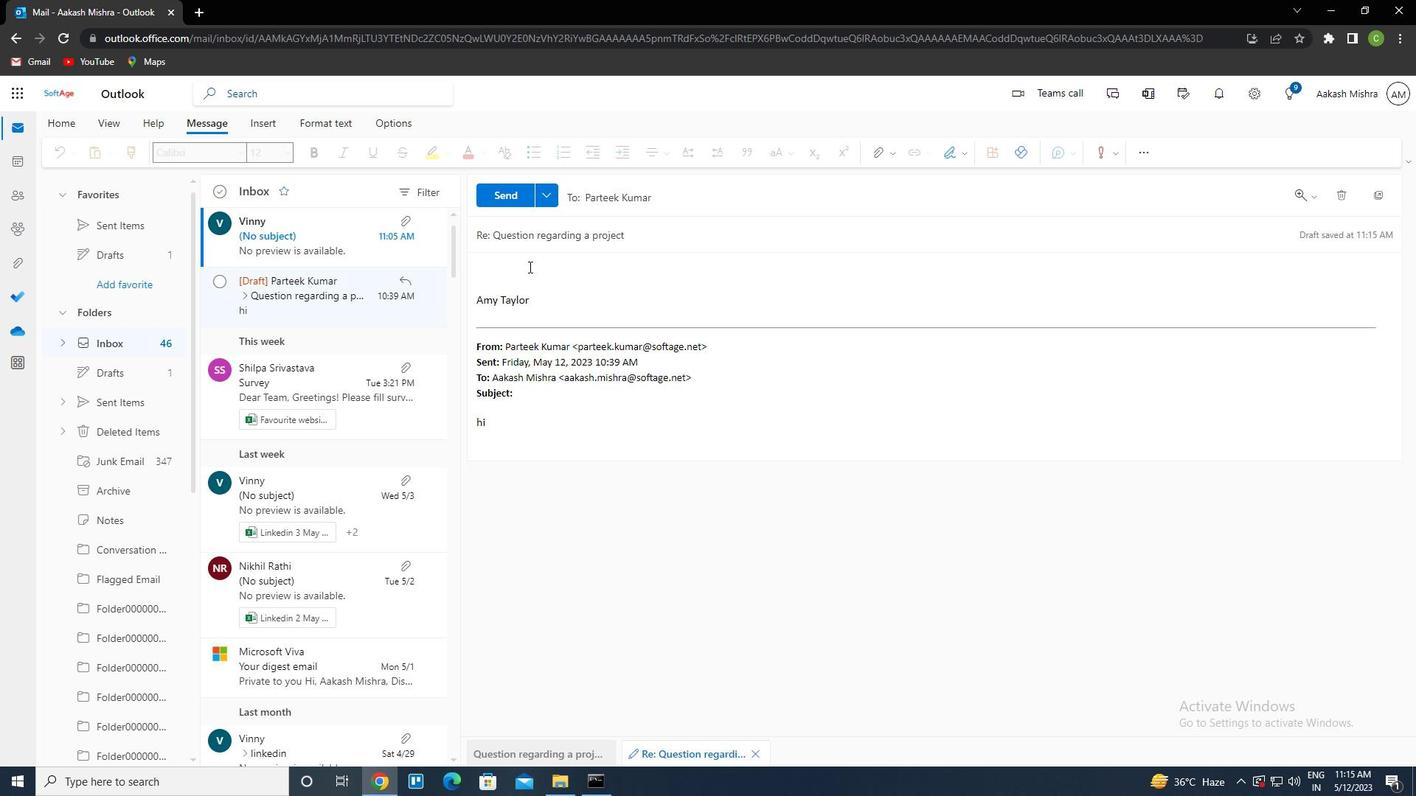
Action: Mouse pressed left at (528, 266)
Screenshot: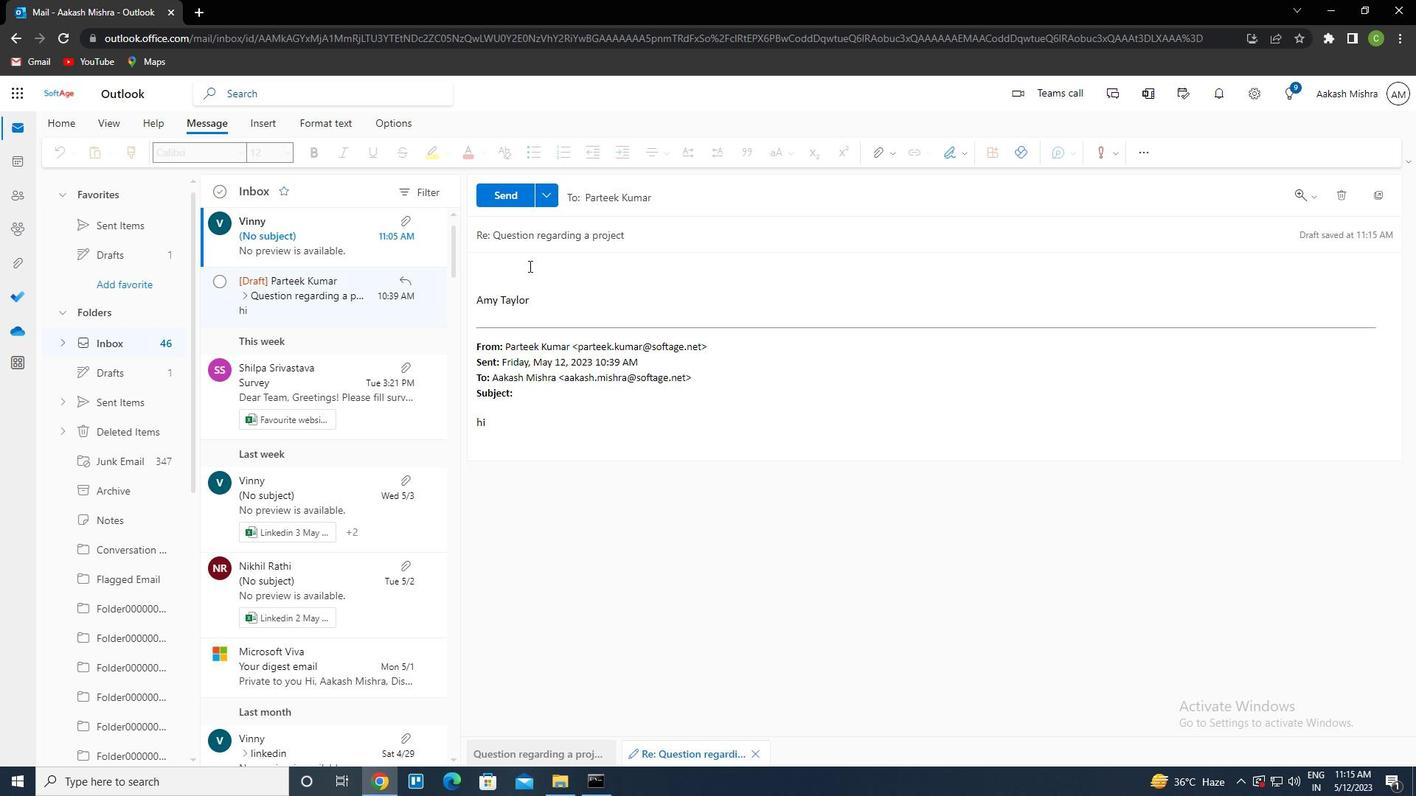 
Action: Key pressed <Key.caps_lock>c<Key.caps_lock>an<Key.space>you<Key.space>please<Key.space>provide<Key.space>more<Key.space>information<Key.space>about<Key.space>the<Key.space>new<Key.space><Key.caps_lock>hr<Key.space><Key.caps_lock>policies
Screenshot: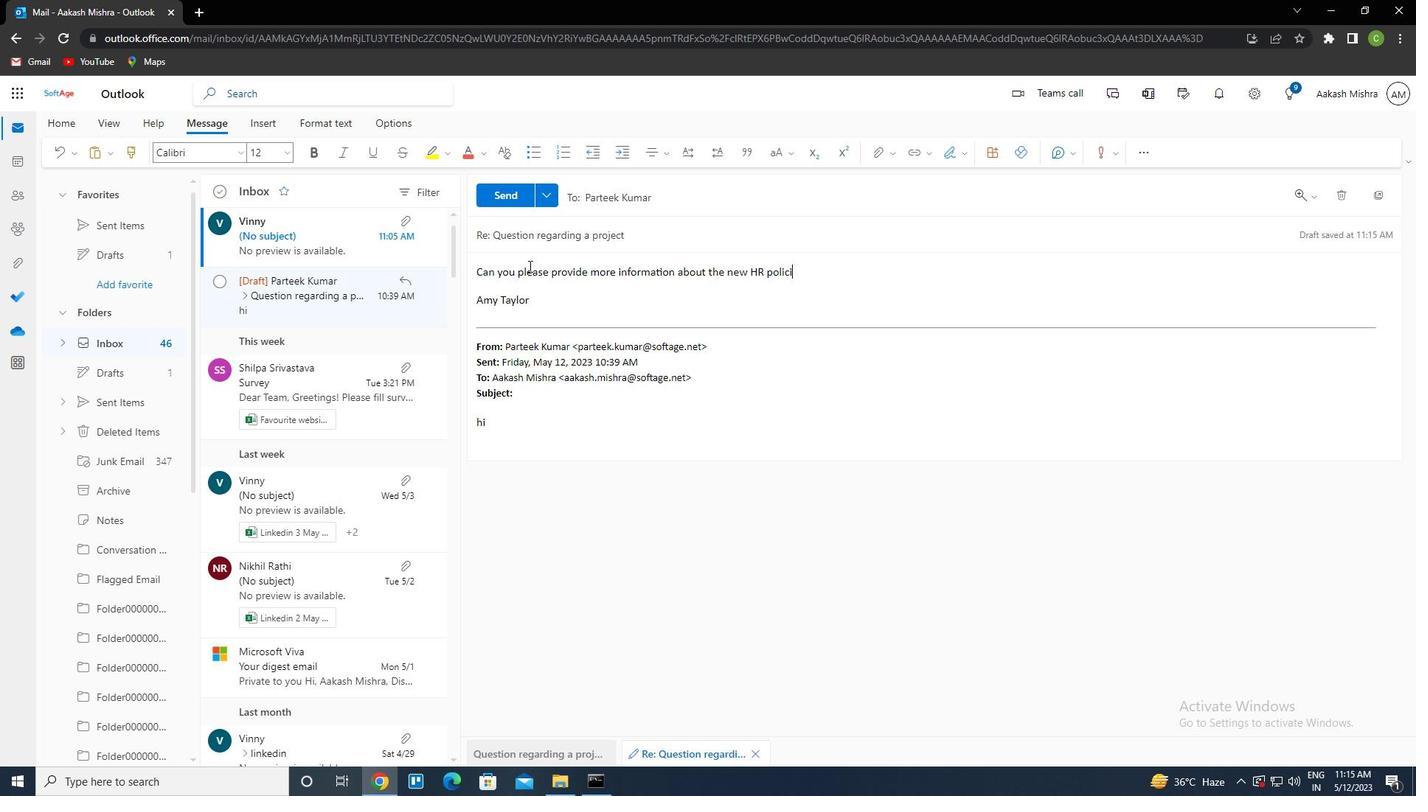 
Action: Mouse moved to (500, 196)
Screenshot: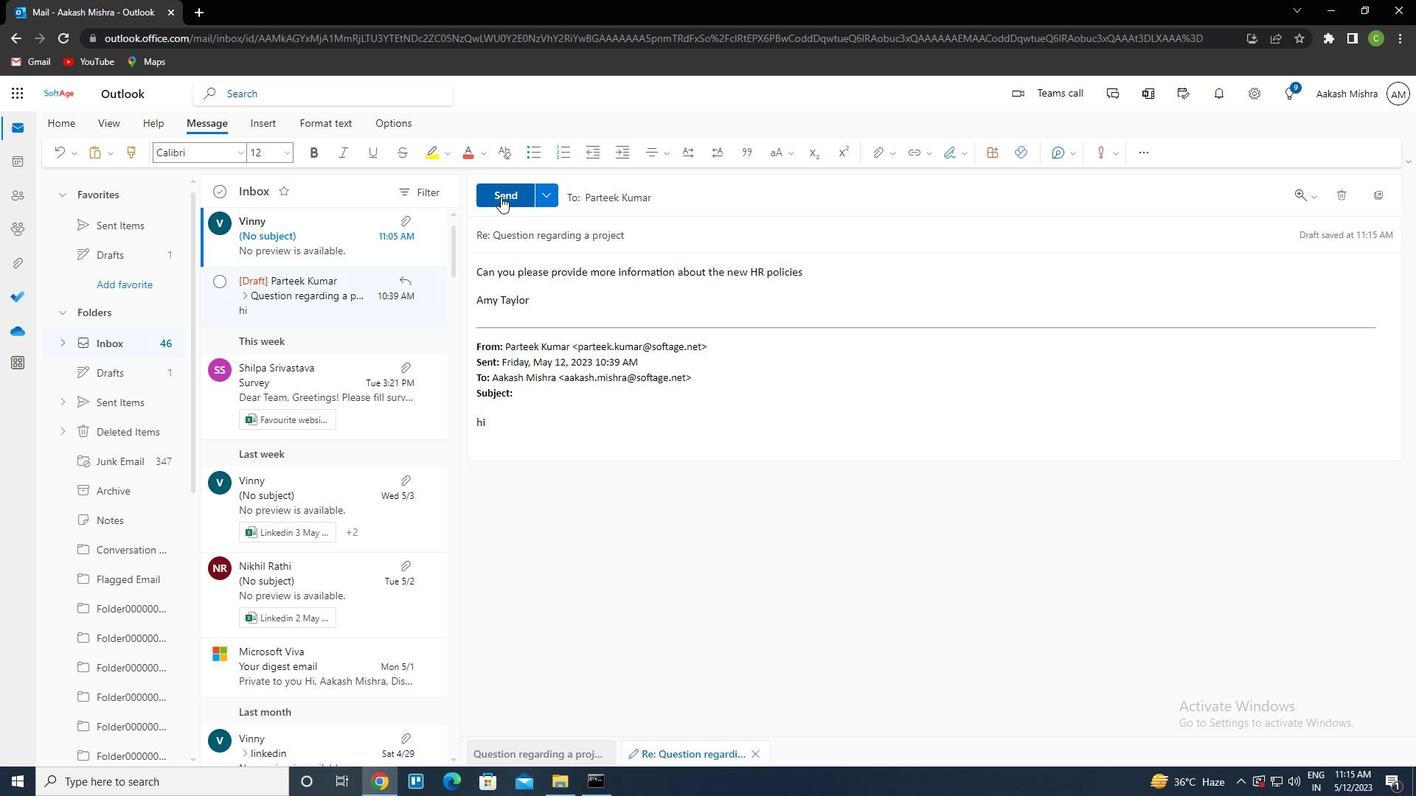 
Action: Mouse pressed left at (500, 196)
Screenshot: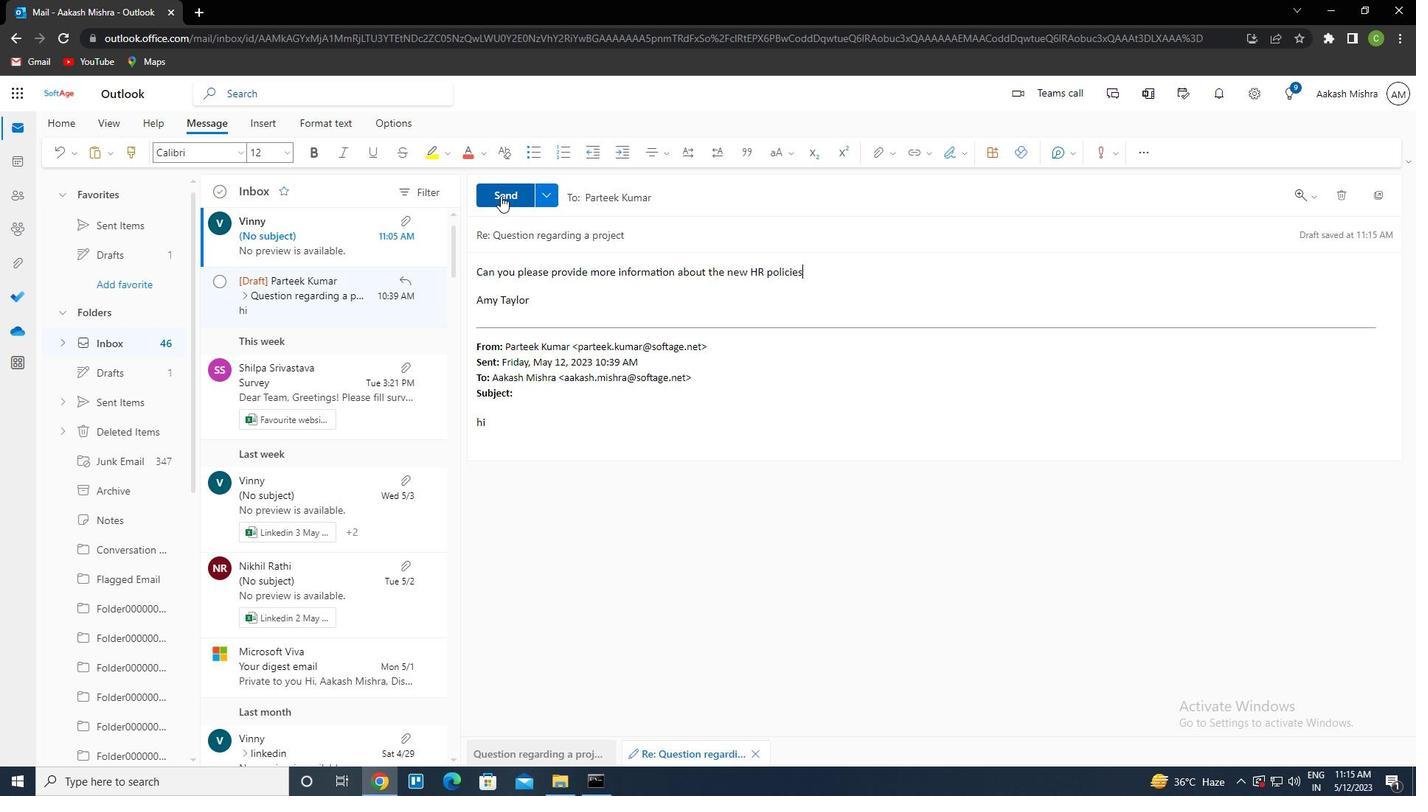 
Action: Mouse moved to (557, 590)
Screenshot: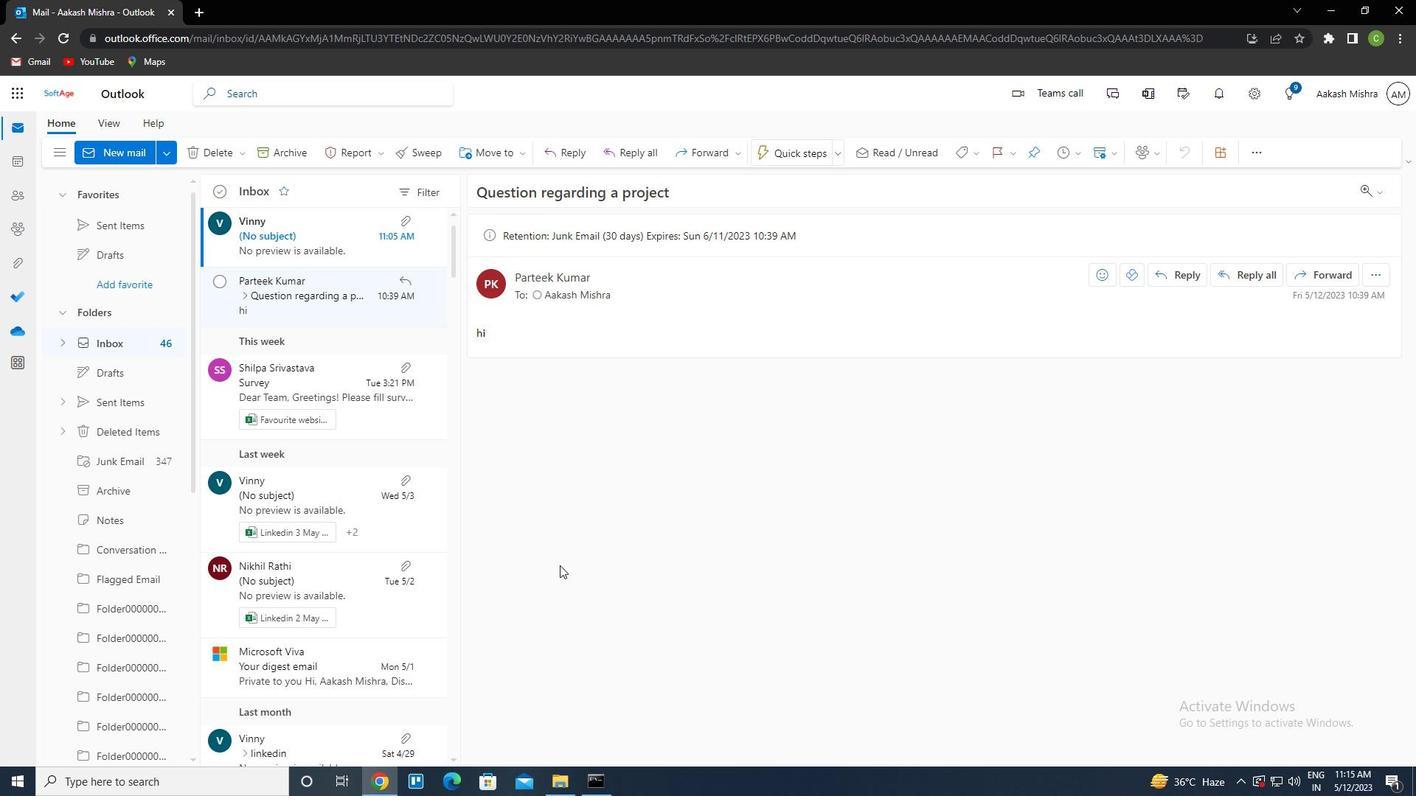 
